 Task: Research Airbnb options in Biankouma, Ivory Coast from 5th December, 2023 to 13th December, 2023 for 6 adults.3 bedrooms having 3 beds and 3 bathrooms. Property type can be house. Look for 4 properties as per requirement.
Action: Mouse moved to (552, 76)
Screenshot: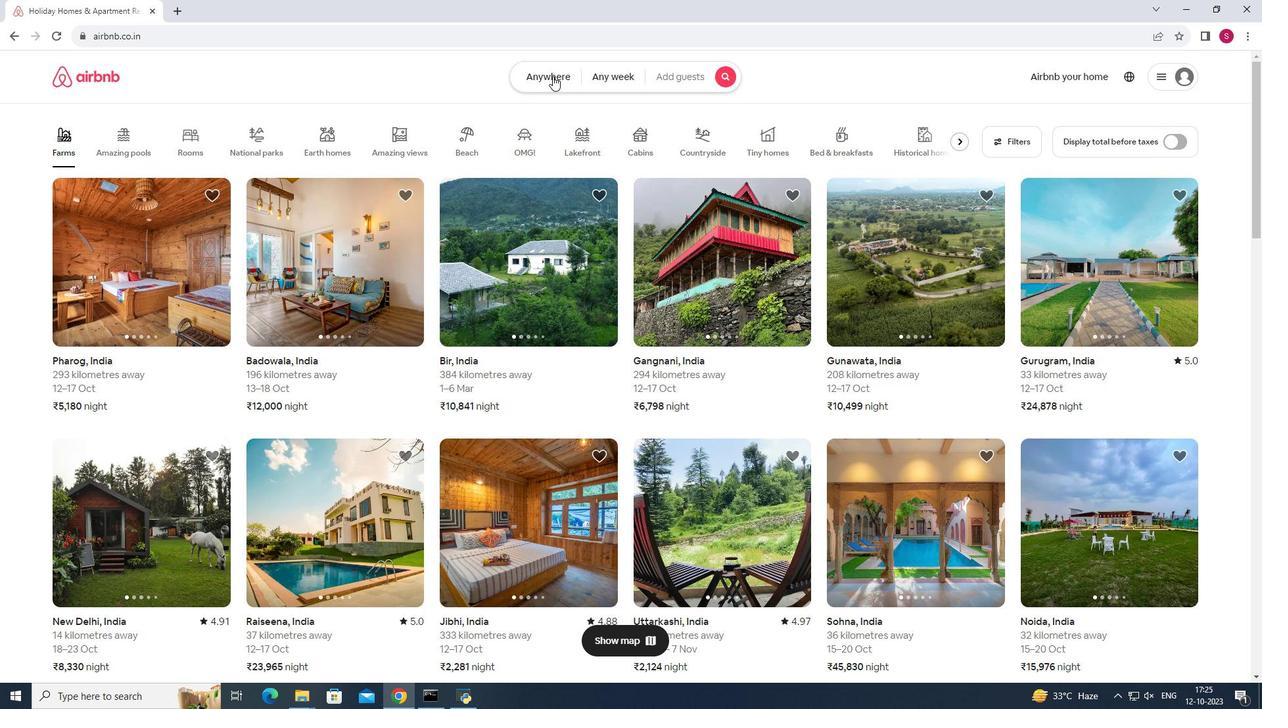 
Action: Mouse pressed left at (552, 76)
Screenshot: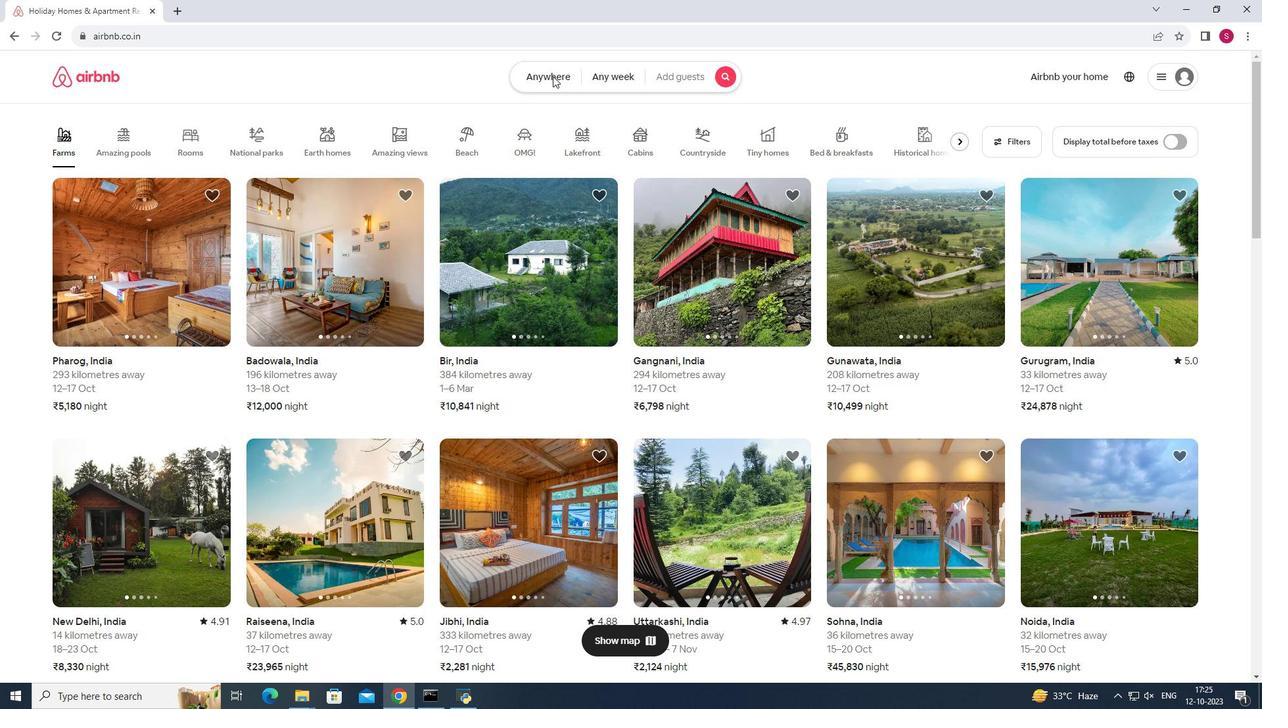 
Action: Mouse moved to (458, 126)
Screenshot: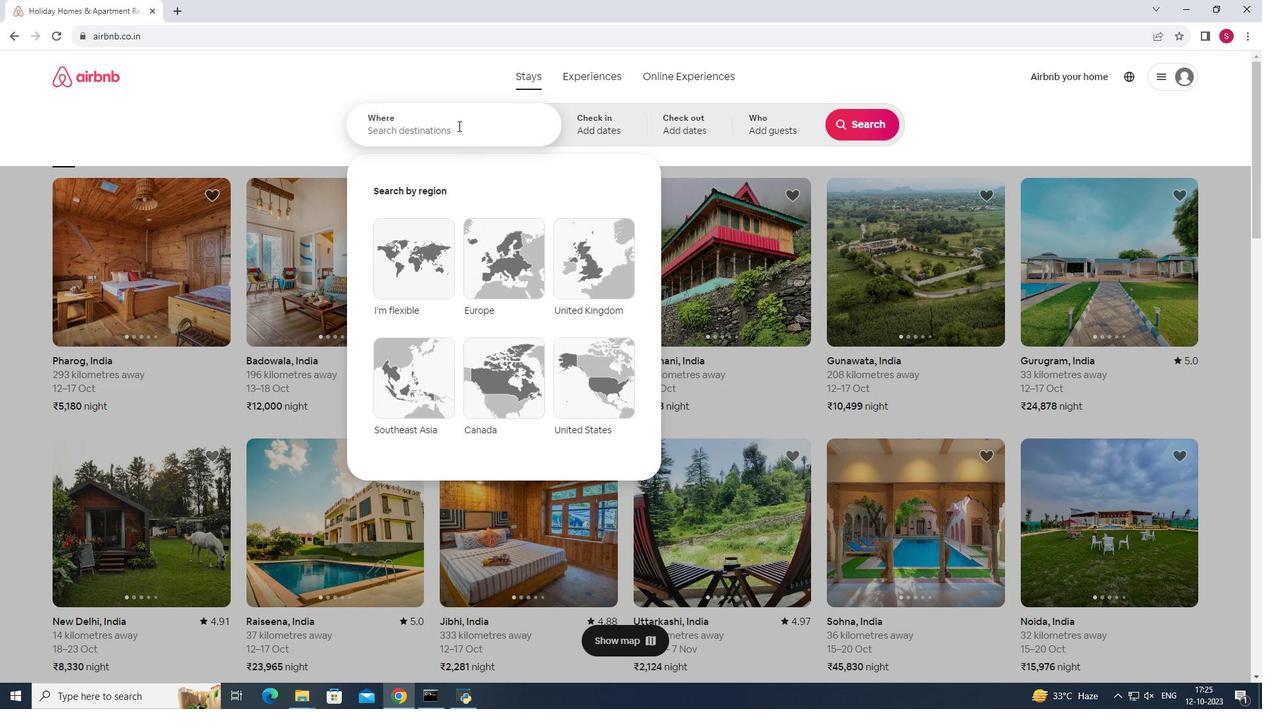 
Action: Mouse pressed left at (458, 126)
Screenshot: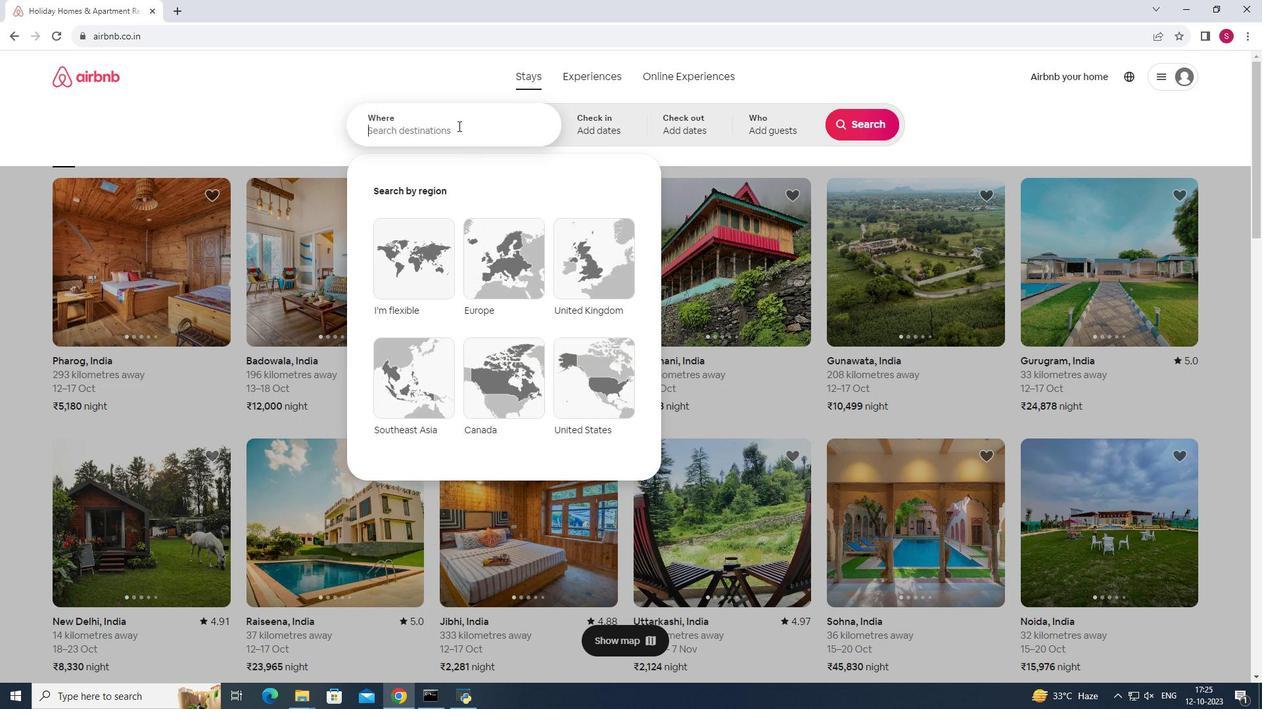 
Action: Key pressed <Key.shift><Key.shift><Key.shift><Key.shift><Key.shift><Key.shift>Biankouma,<Key.space><Key.shift>Ivory<Key.space><Key.shift>Coast
Screenshot: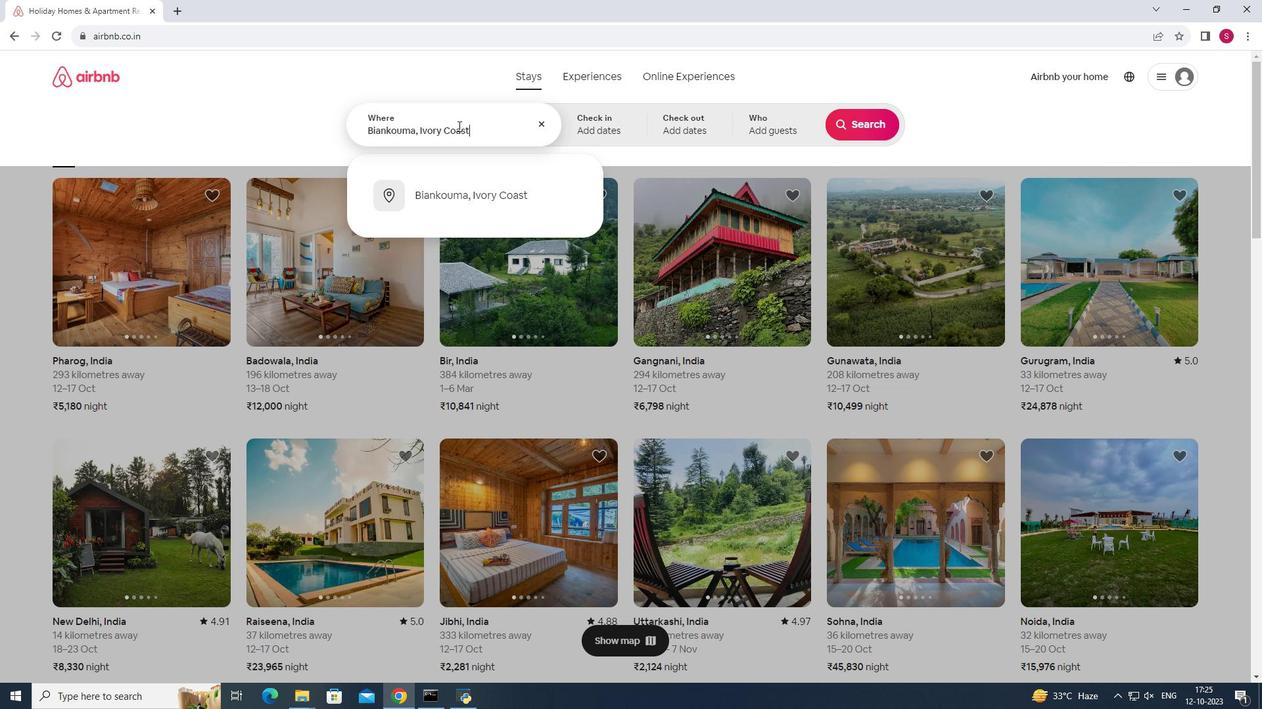 
Action: Mouse moved to (481, 195)
Screenshot: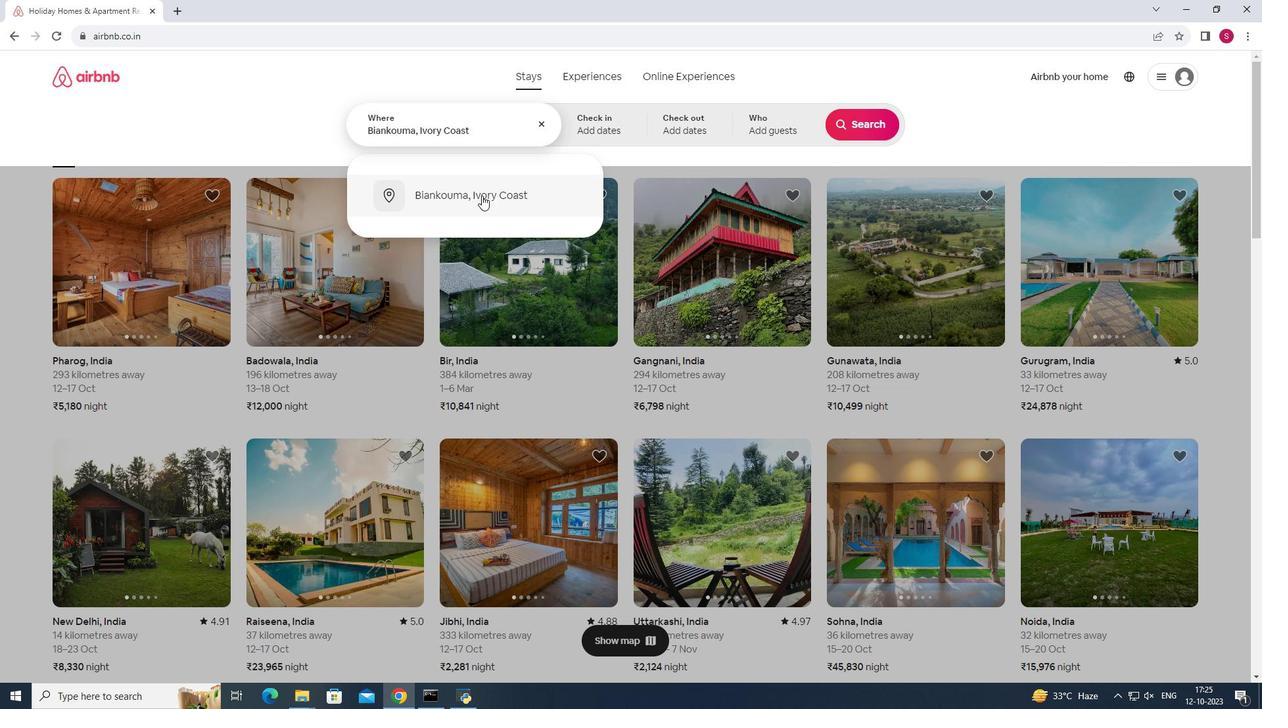 
Action: Mouse pressed left at (481, 195)
Screenshot: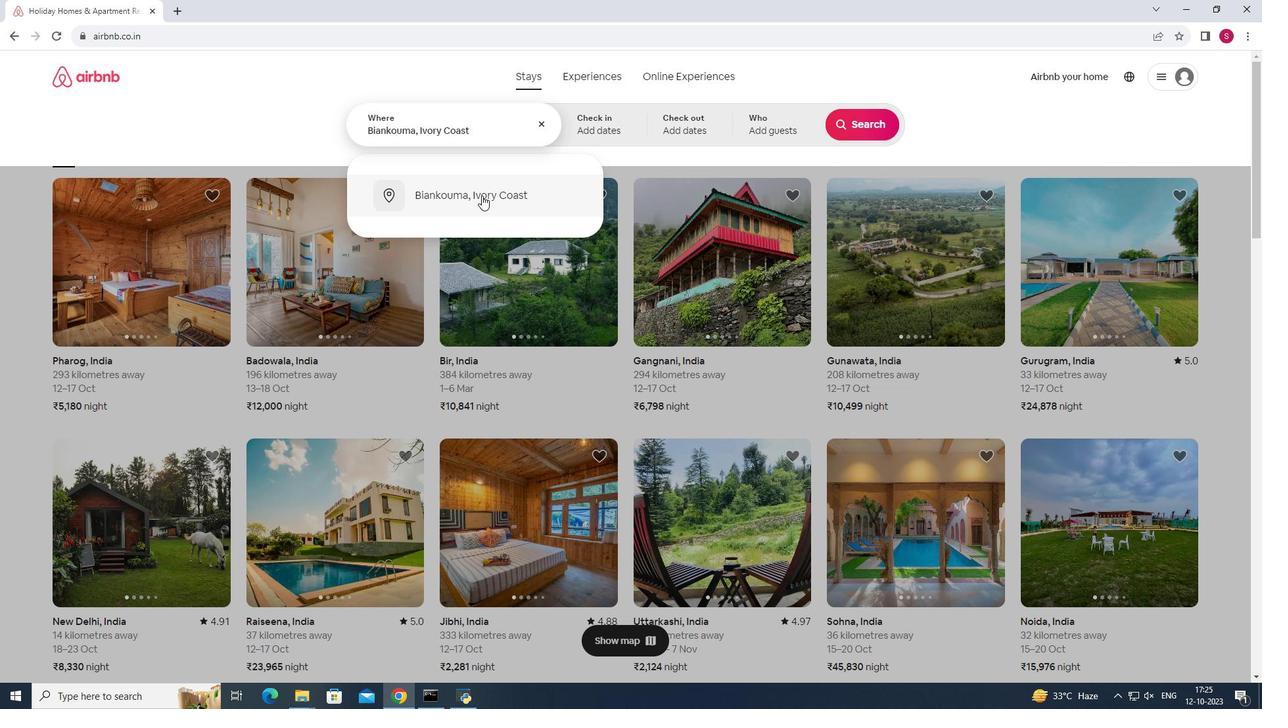 
Action: Mouse moved to (858, 238)
Screenshot: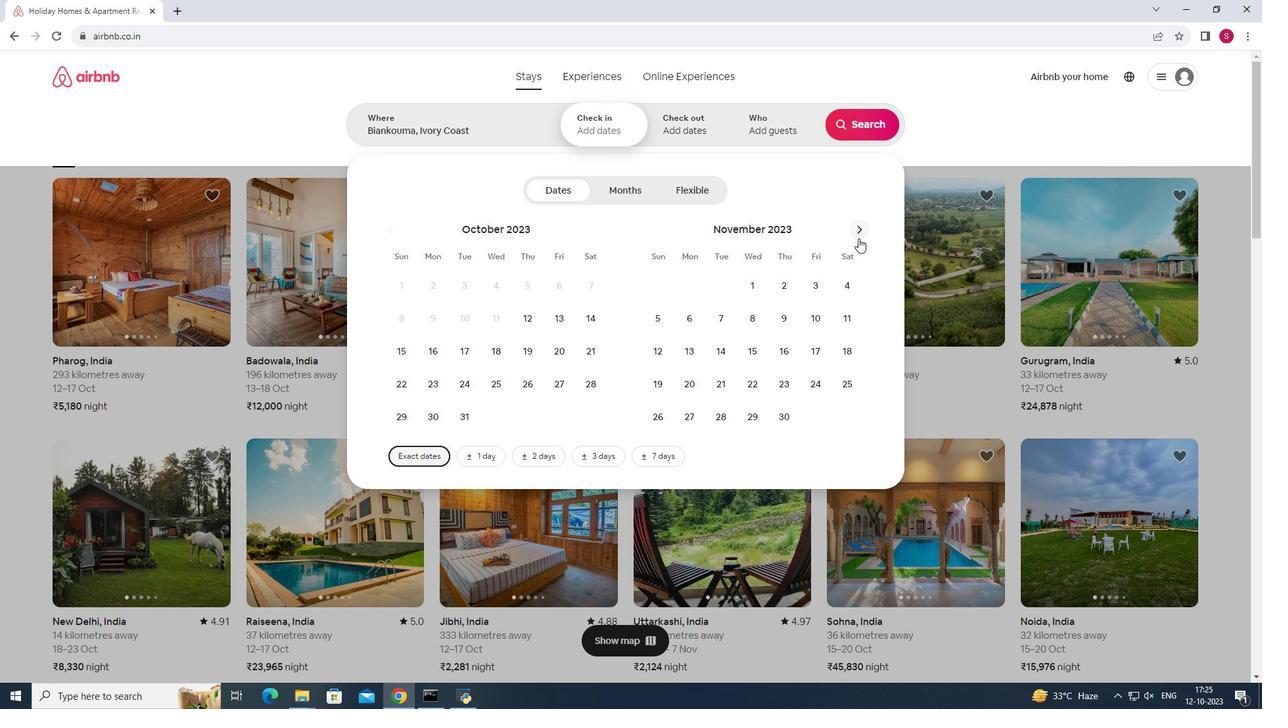 
Action: Mouse pressed left at (858, 238)
Screenshot: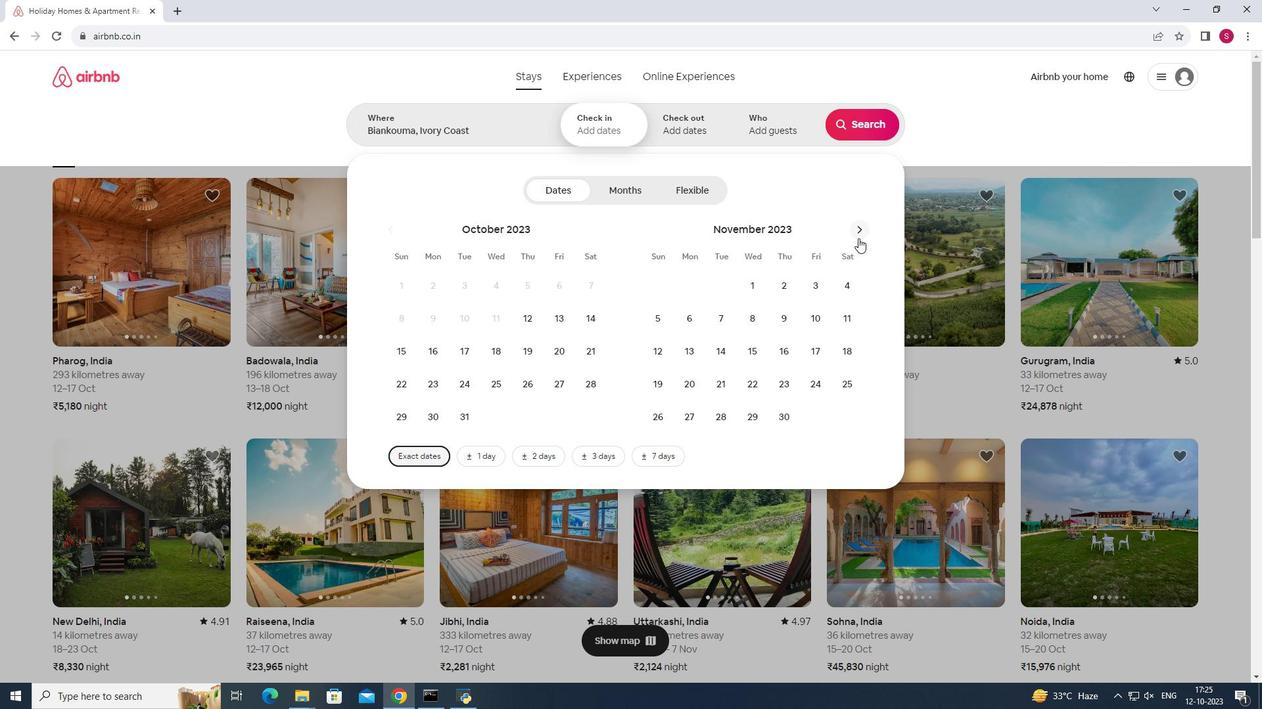 
Action: Mouse moved to (715, 322)
Screenshot: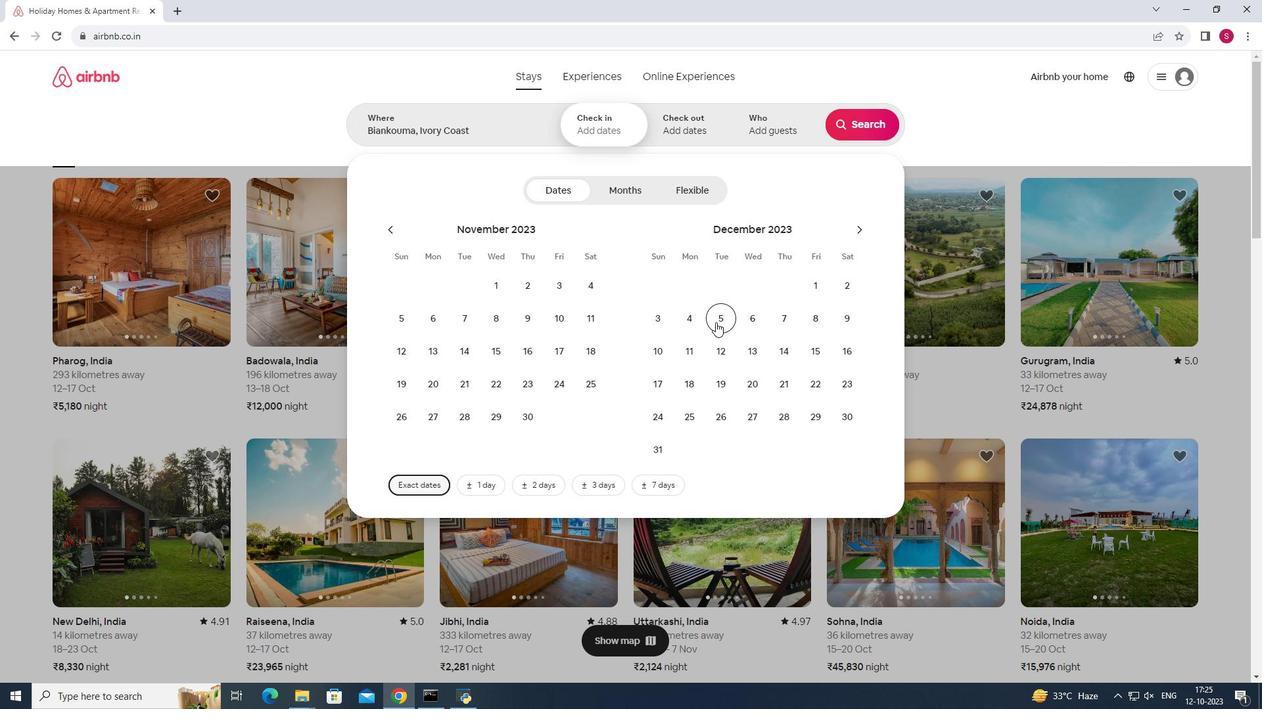 
Action: Mouse pressed left at (715, 322)
Screenshot: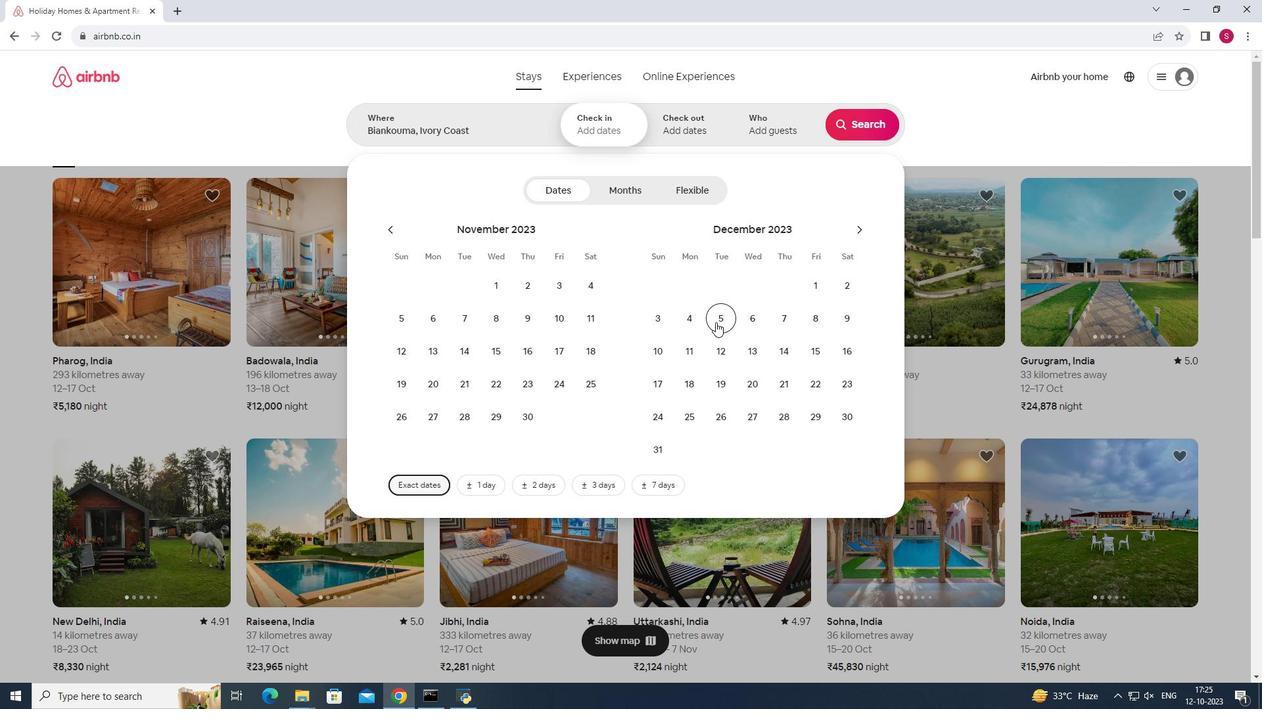 
Action: Mouse pressed left at (715, 322)
Screenshot: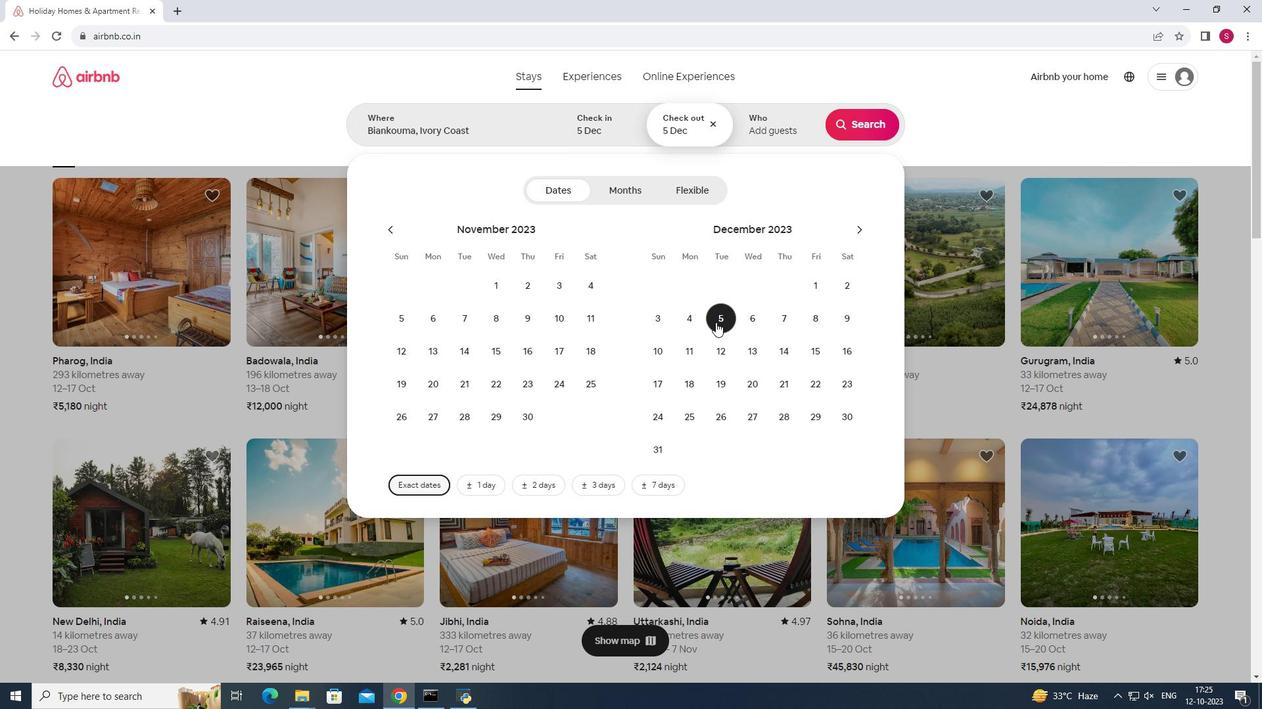 
Action: Mouse moved to (754, 358)
Screenshot: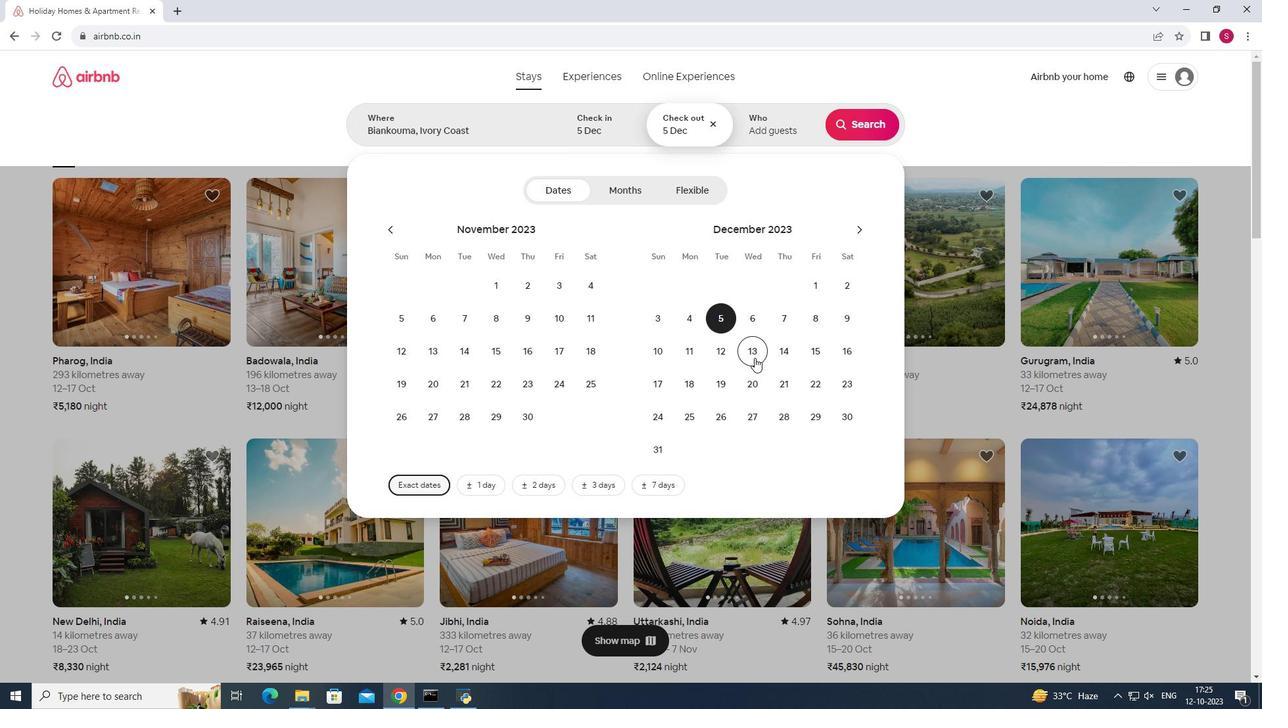 
Action: Mouse pressed left at (754, 358)
Screenshot: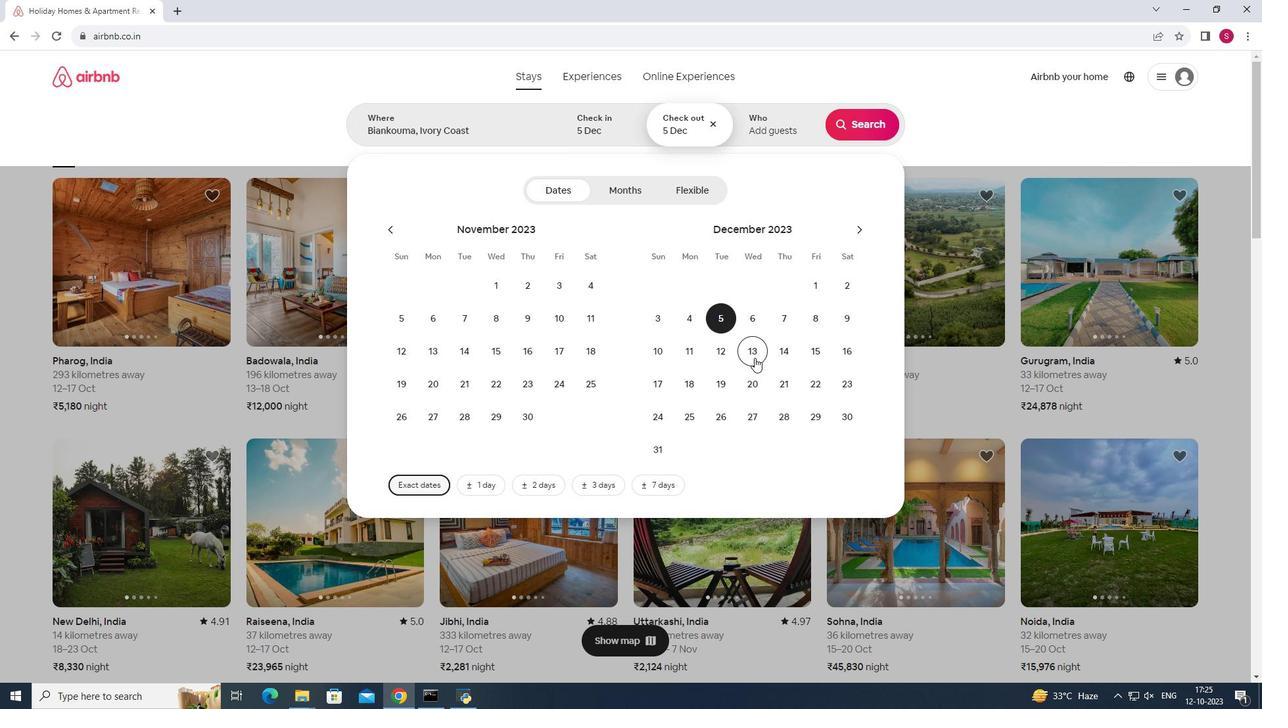 
Action: Mouse moved to (767, 130)
Screenshot: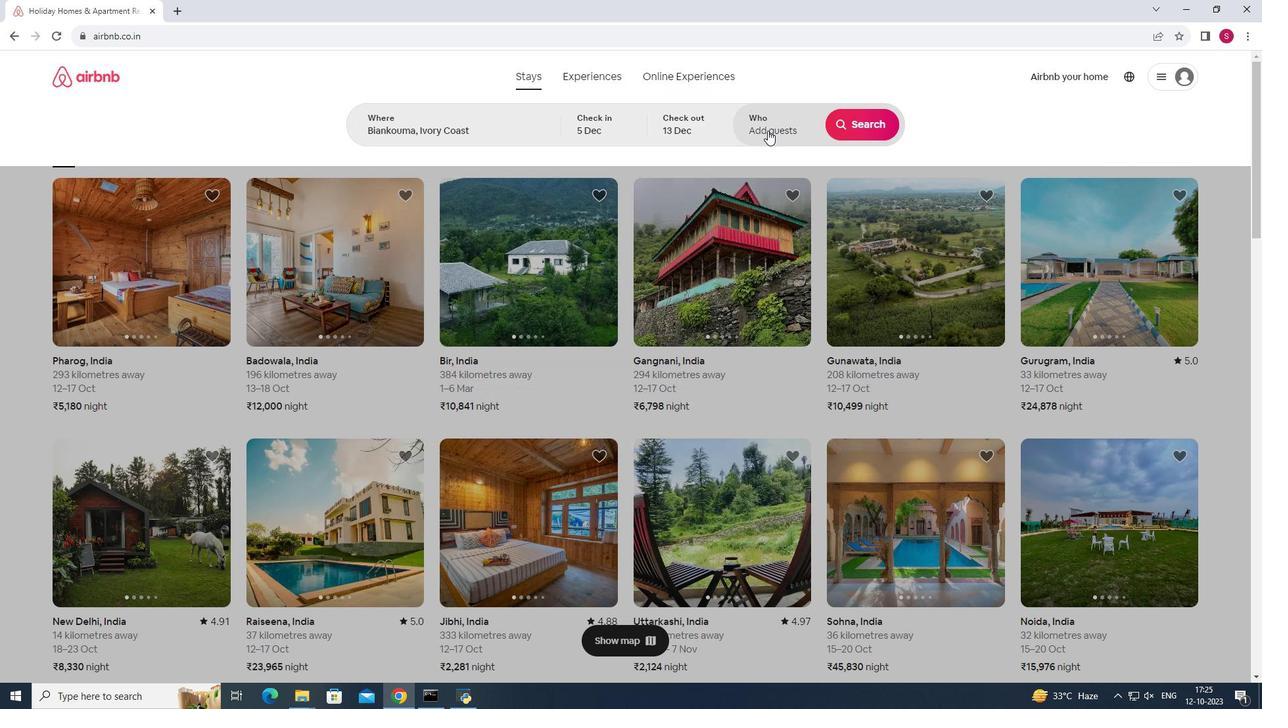 
Action: Mouse pressed left at (767, 130)
Screenshot: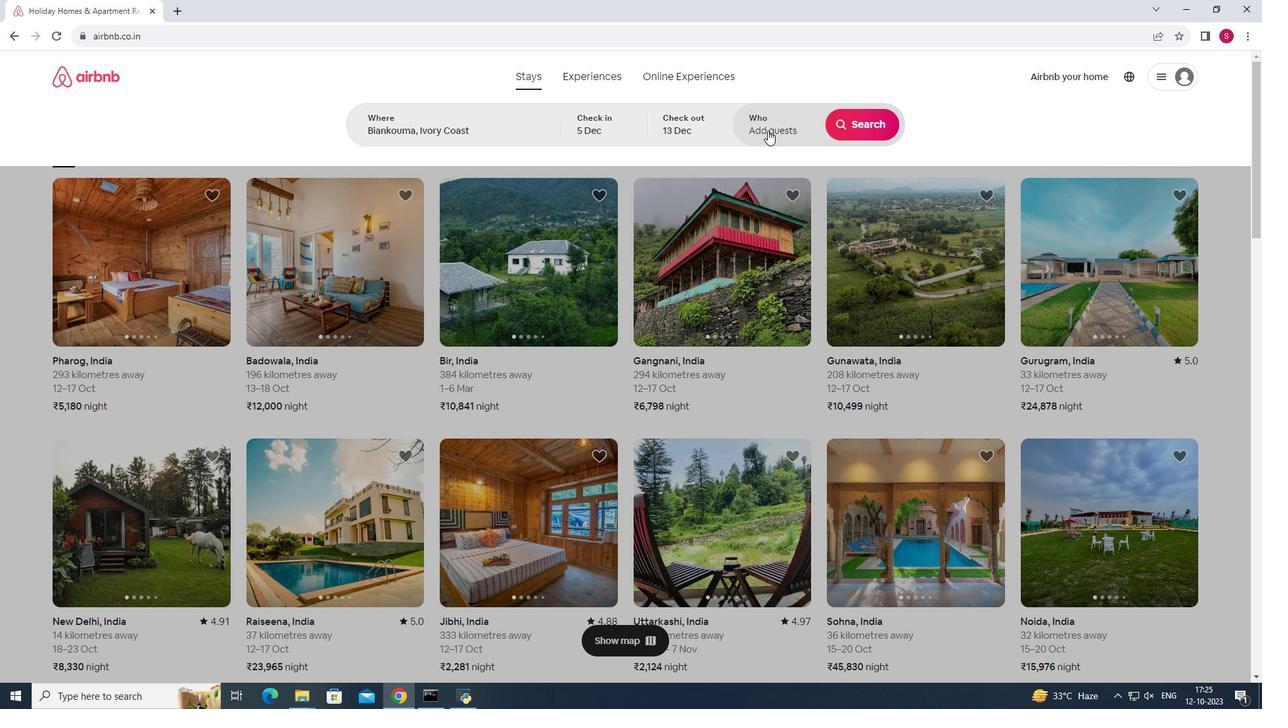
Action: Mouse moved to (868, 197)
Screenshot: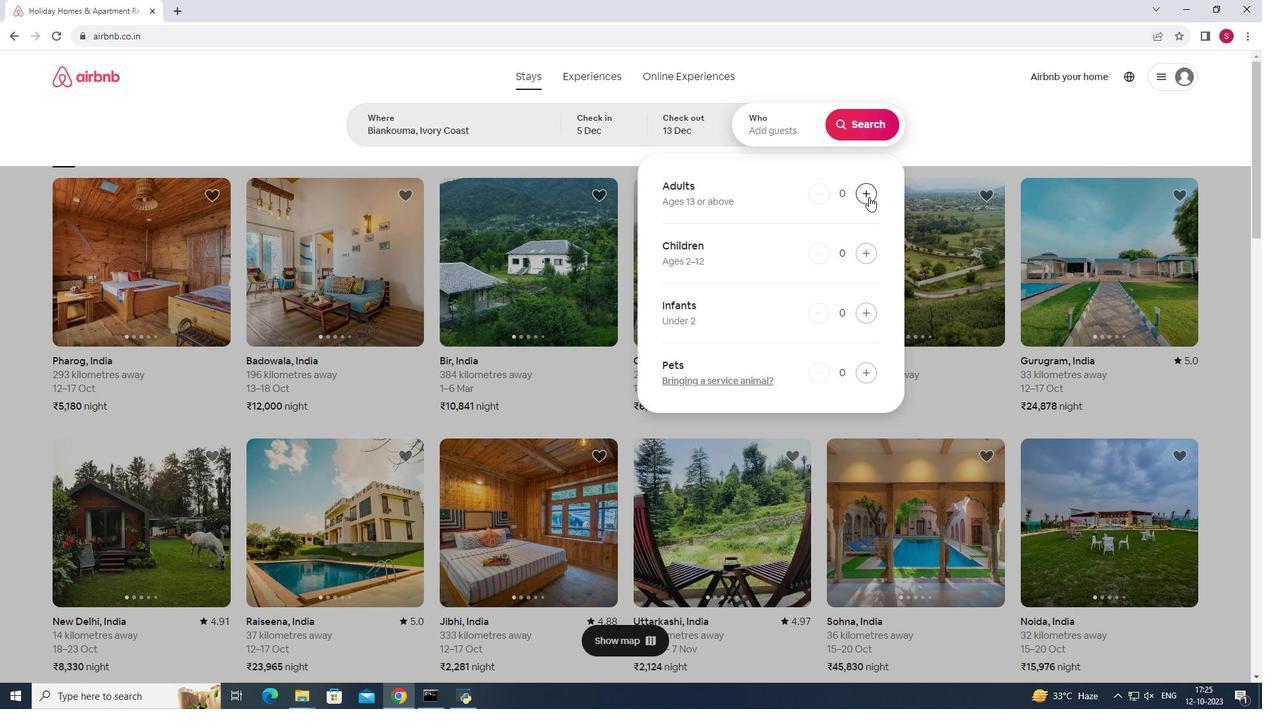 
Action: Mouse pressed left at (868, 197)
Screenshot: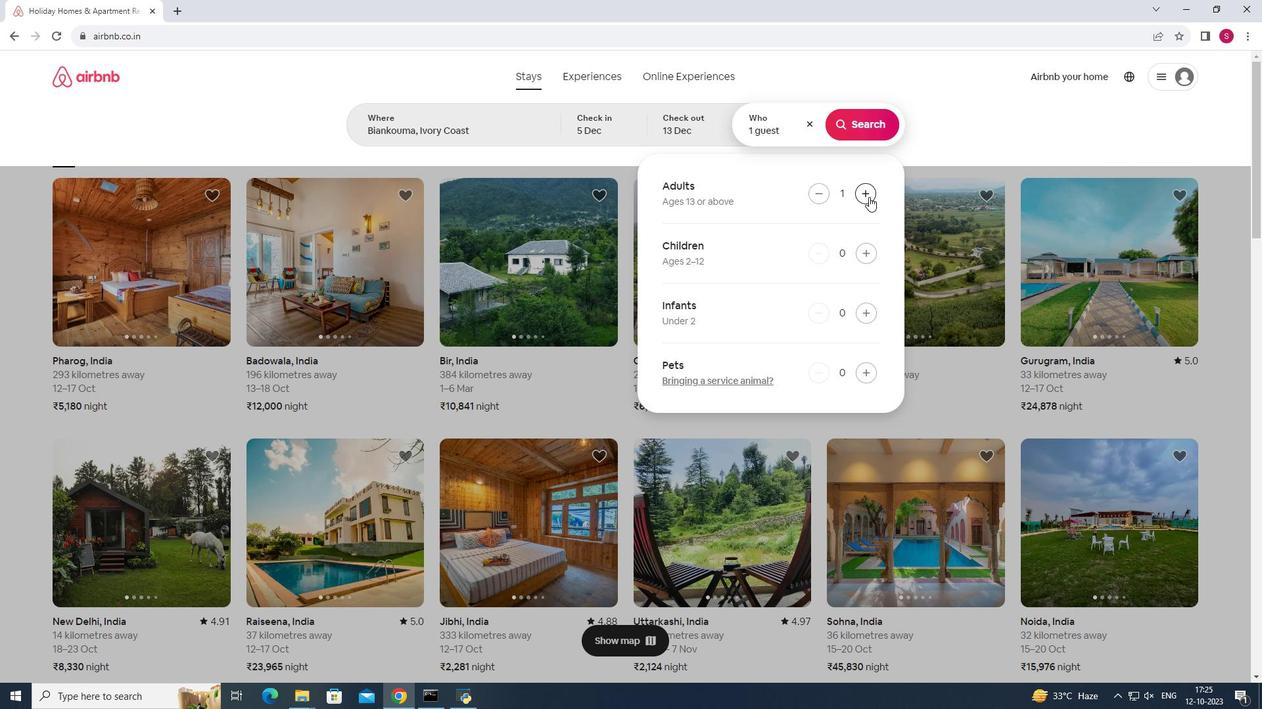 
Action: Mouse pressed left at (868, 197)
Screenshot: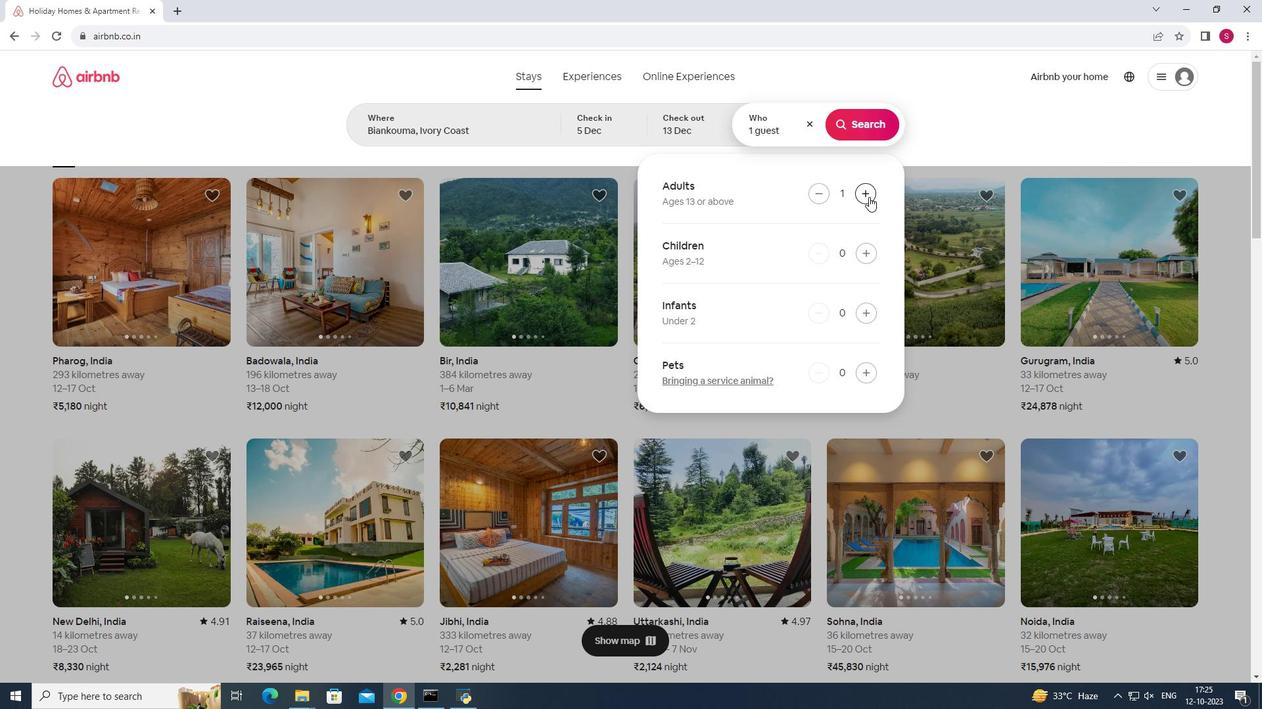 
Action: Mouse pressed left at (868, 197)
Screenshot: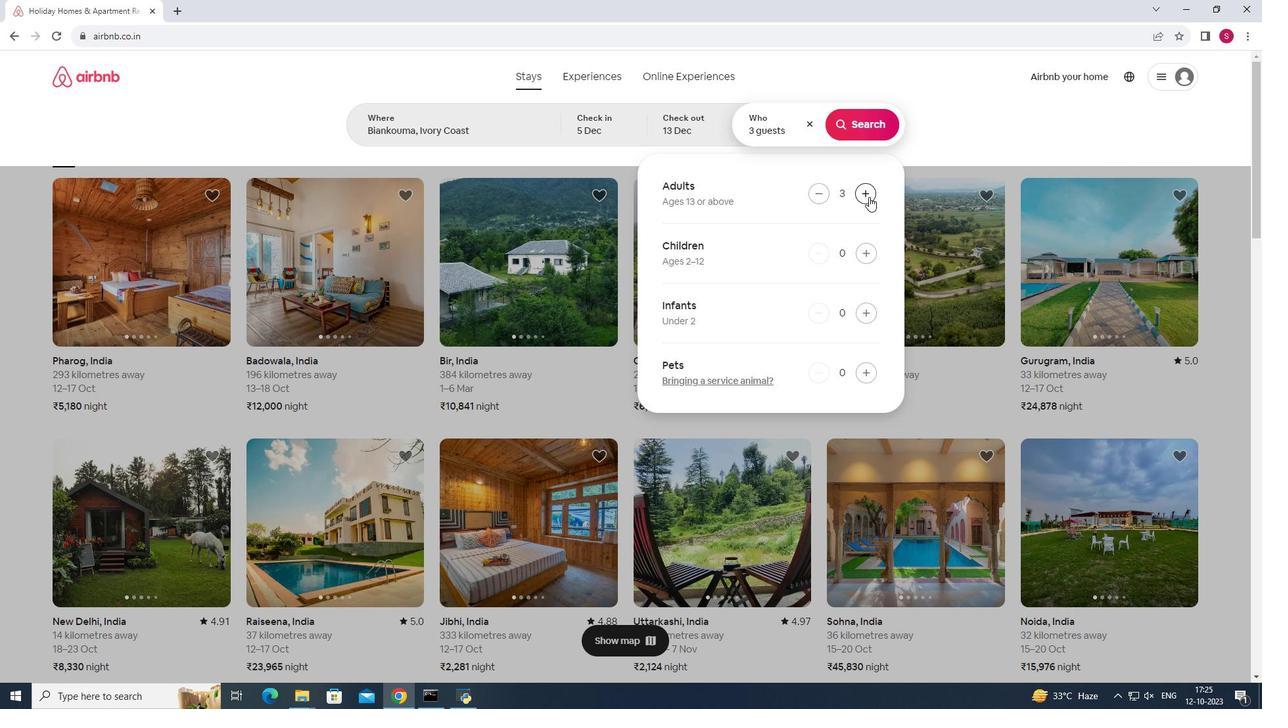 
Action: Mouse moved to (868, 197)
Screenshot: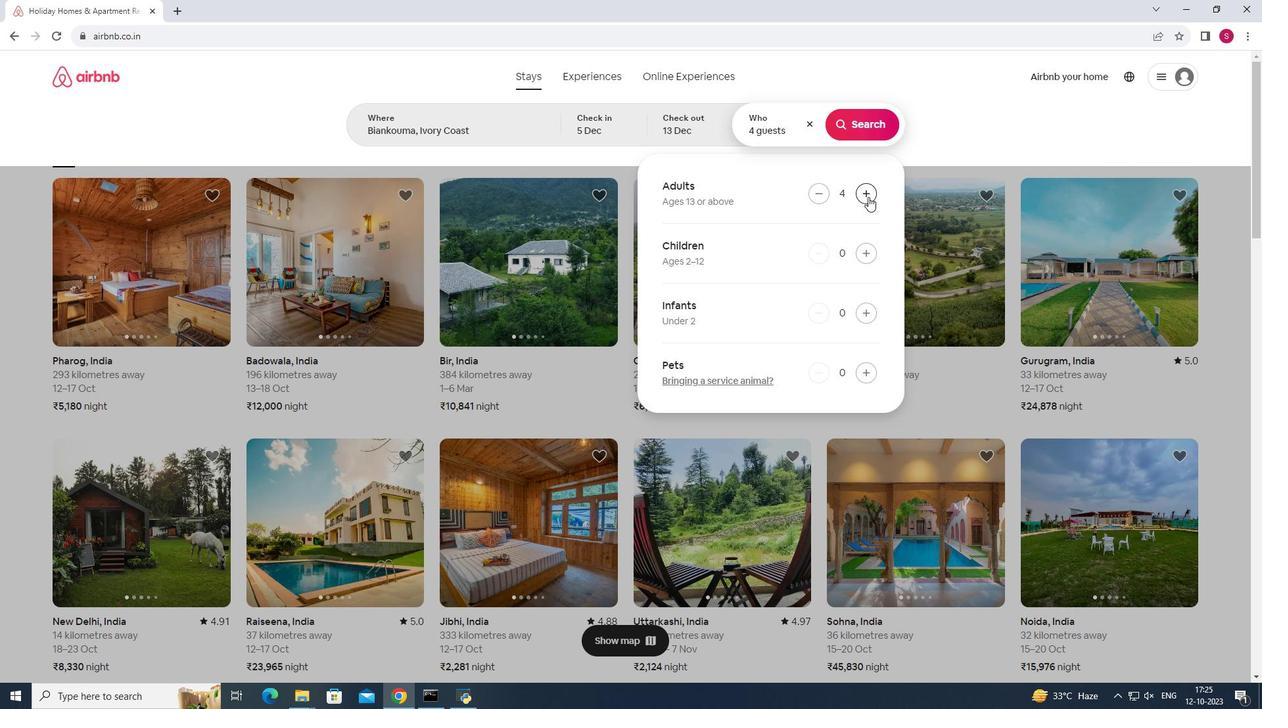
Action: Mouse pressed left at (868, 197)
Screenshot: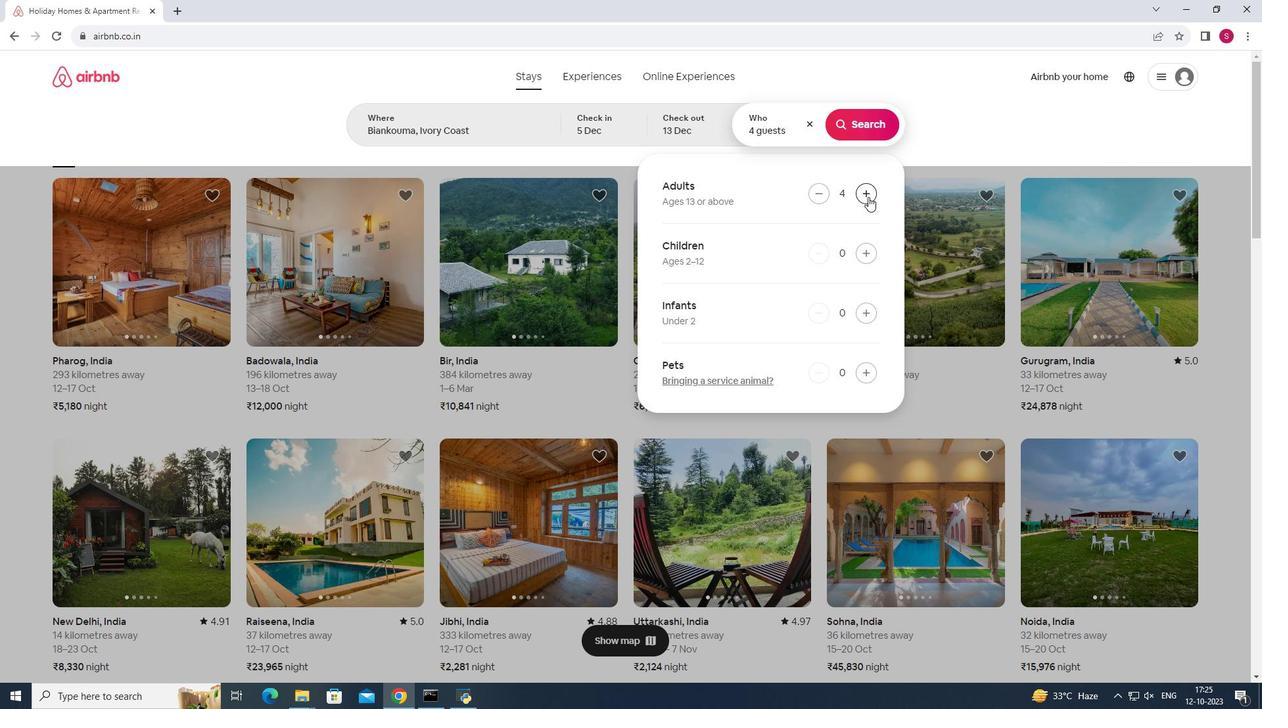 
Action: Mouse pressed left at (868, 197)
Screenshot: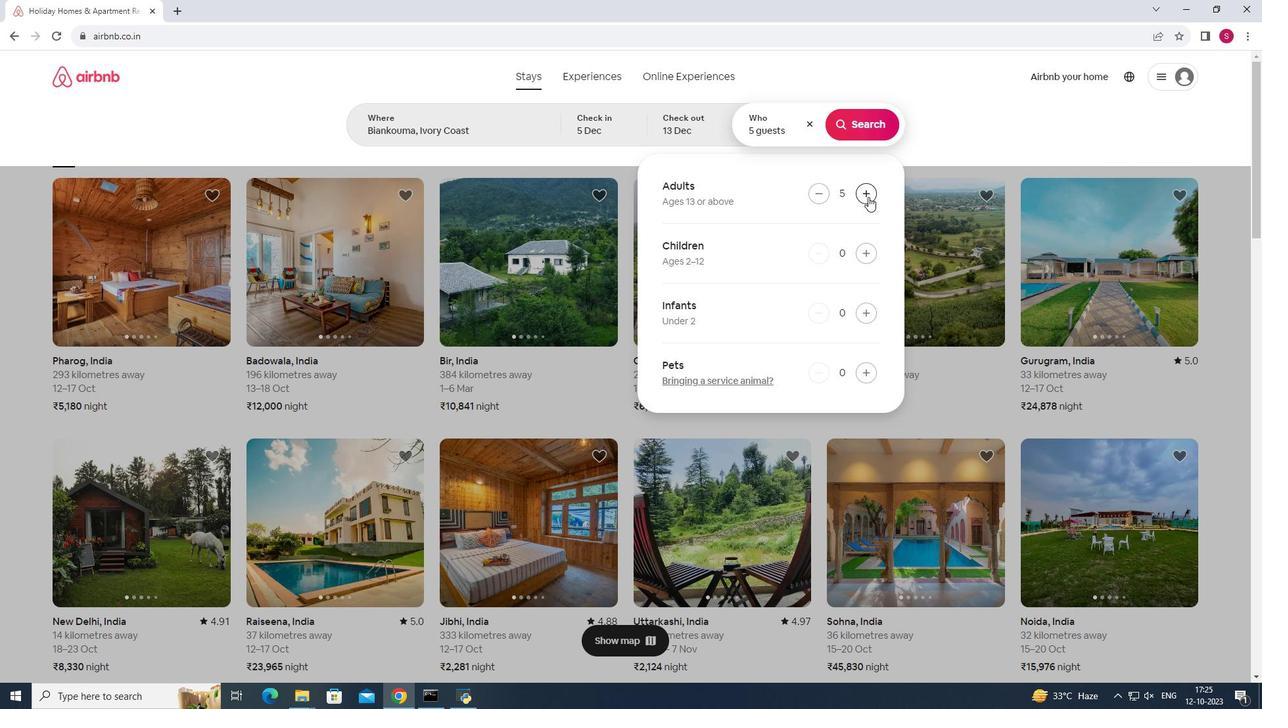 
Action: Mouse pressed left at (868, 197)
Screenshot: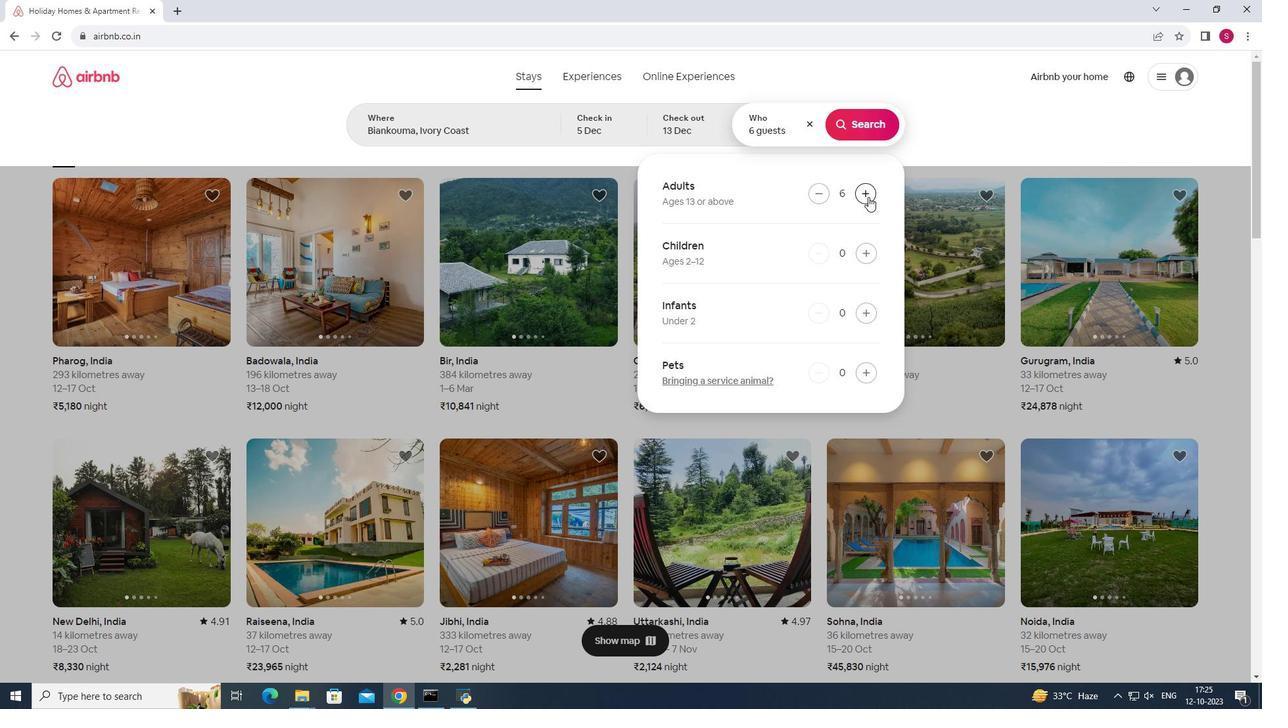 
Action: Mouse moved to (861, 132)
Screenshot: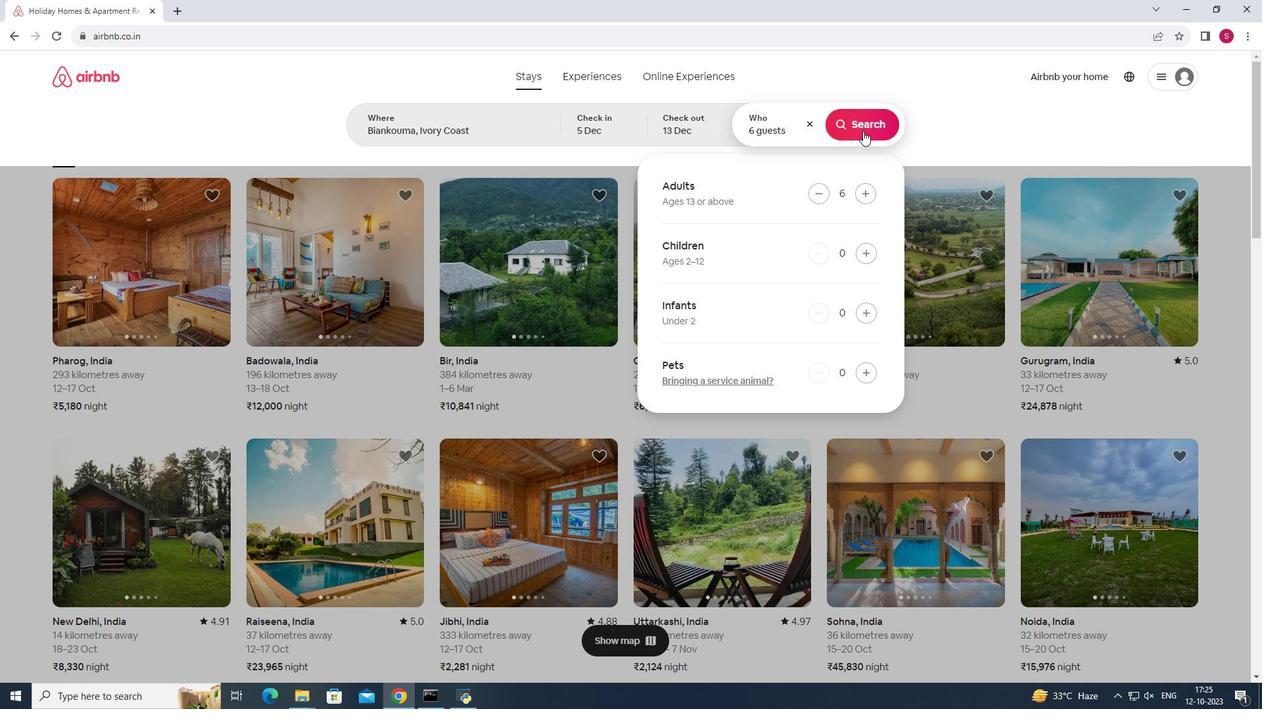 
Action: Mouse pressed left at (861, 132)
Screenshot: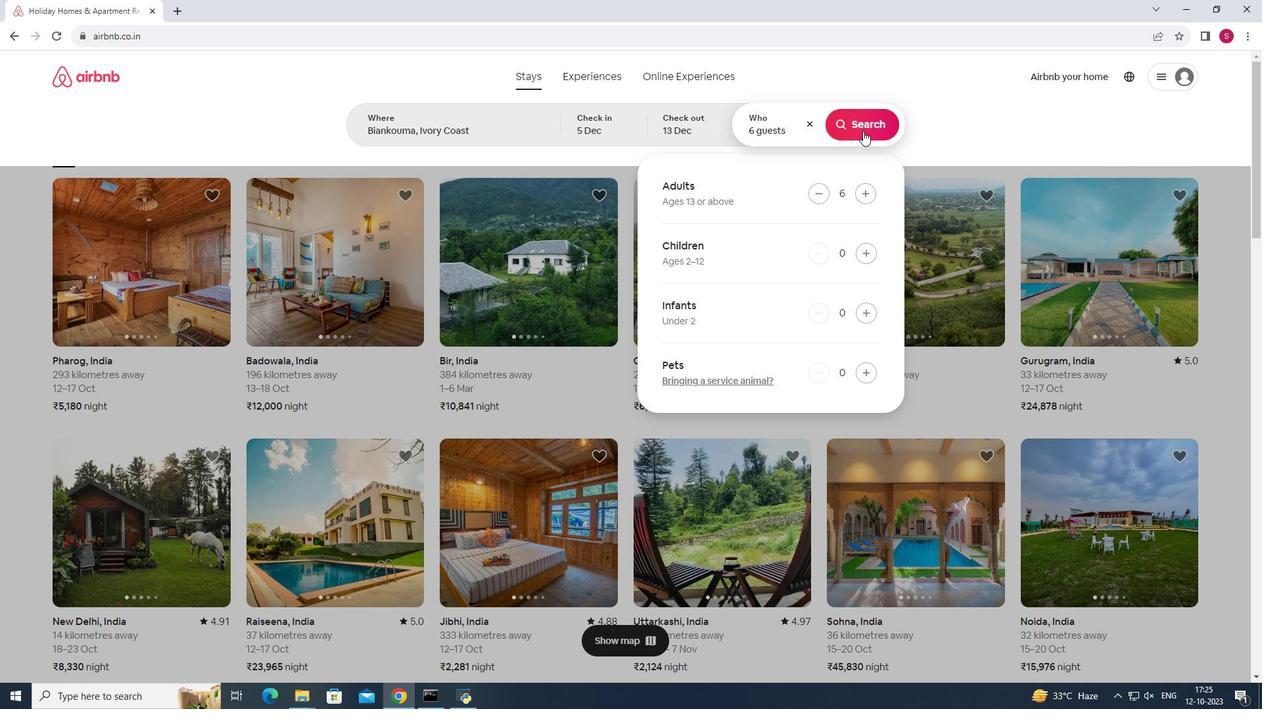 
Action: Mouse moved to (1066, 134)
Screenshot: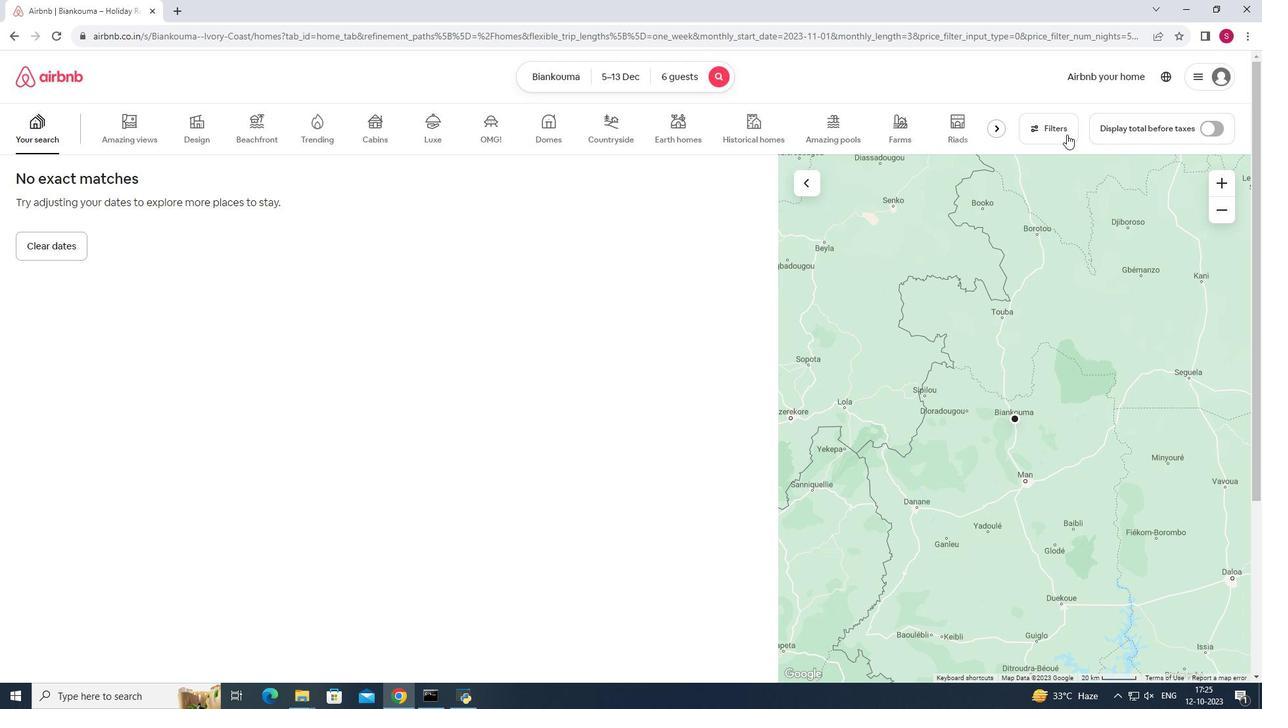 
Action: Mouse pressed left at (1066, 134)
Screenshot: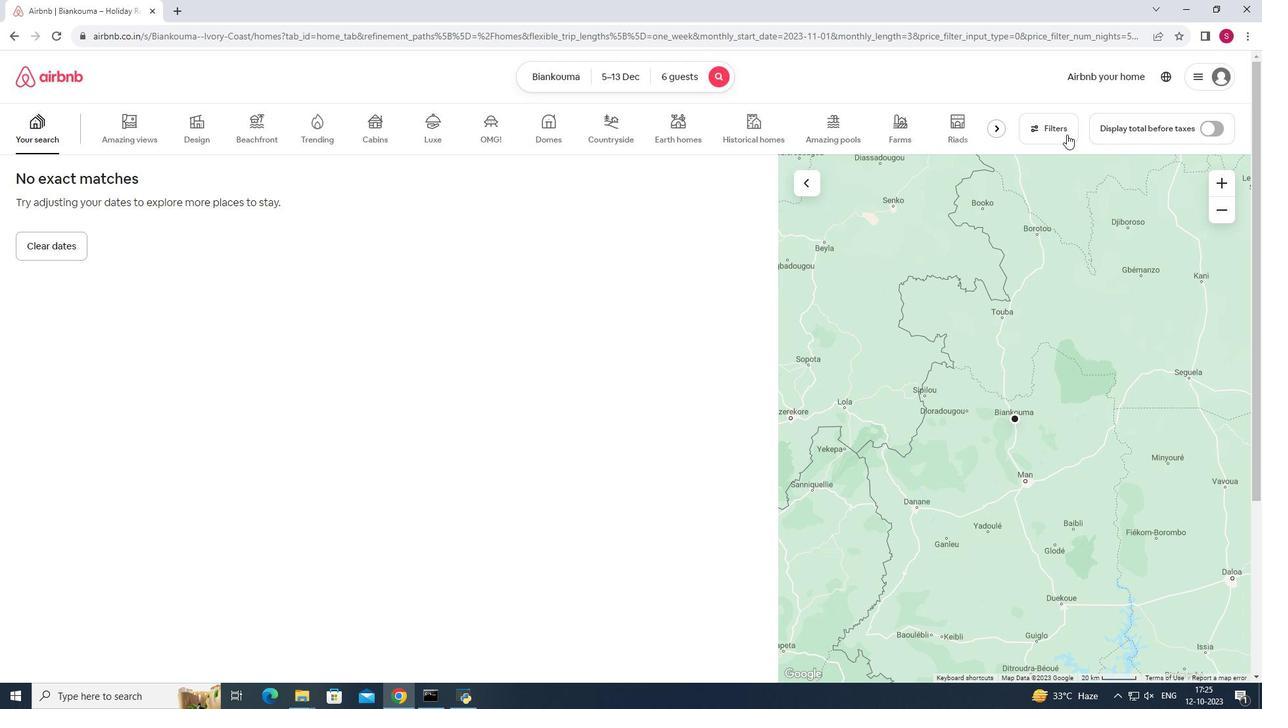 
Action: Mouse moved to (632, 393)
Screenshot: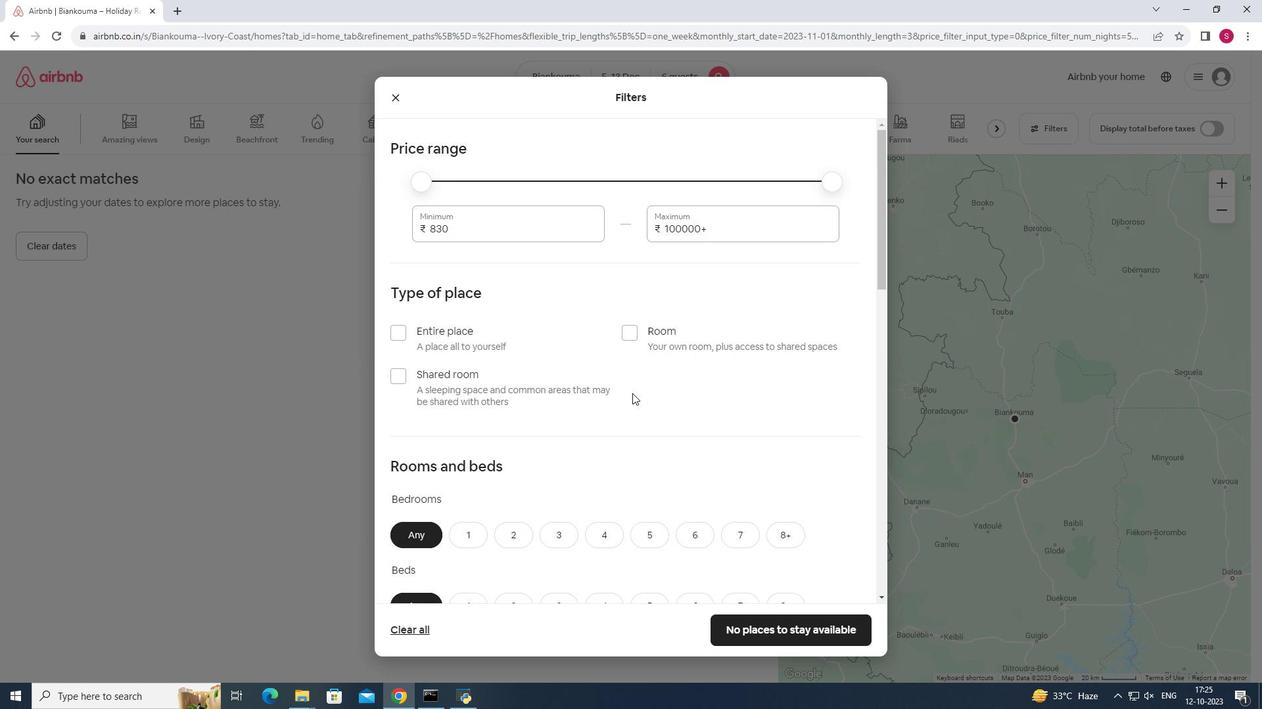 
Action: Mouse scrolled (632, 393) with delta (0, 0)
Screenshot: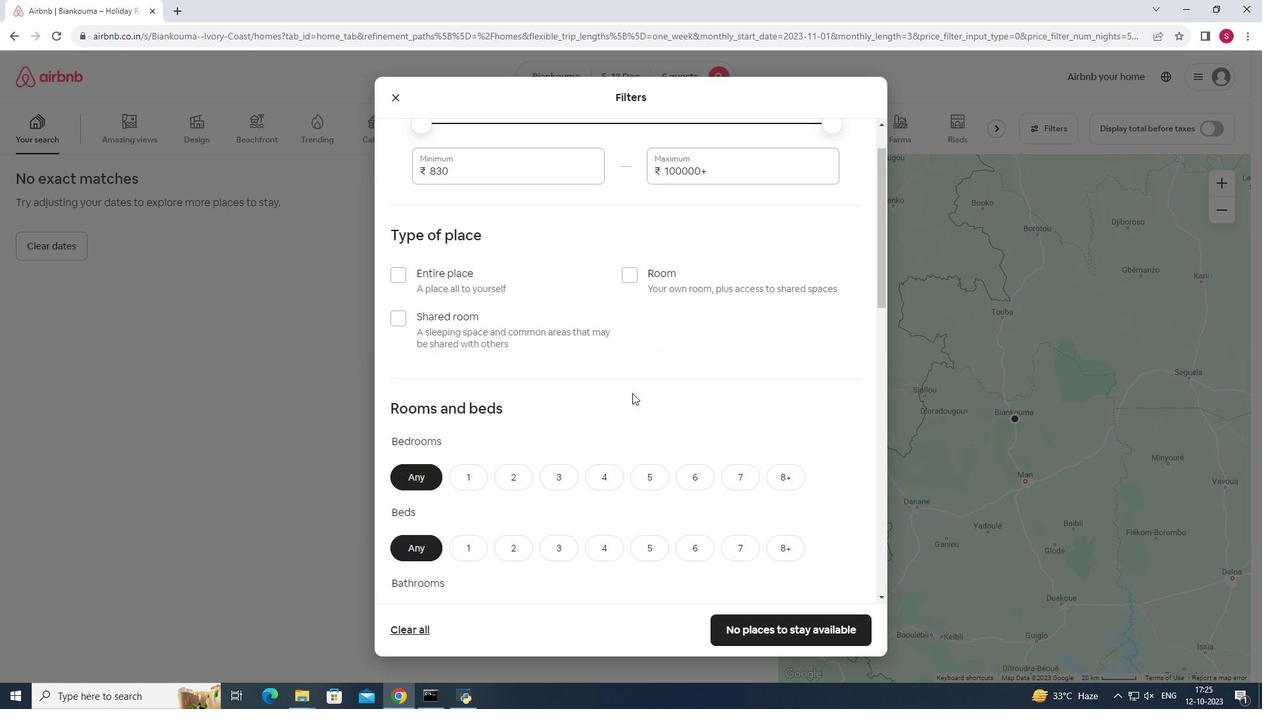 
Action: Mouse moved to (530, 400)
Screenshot: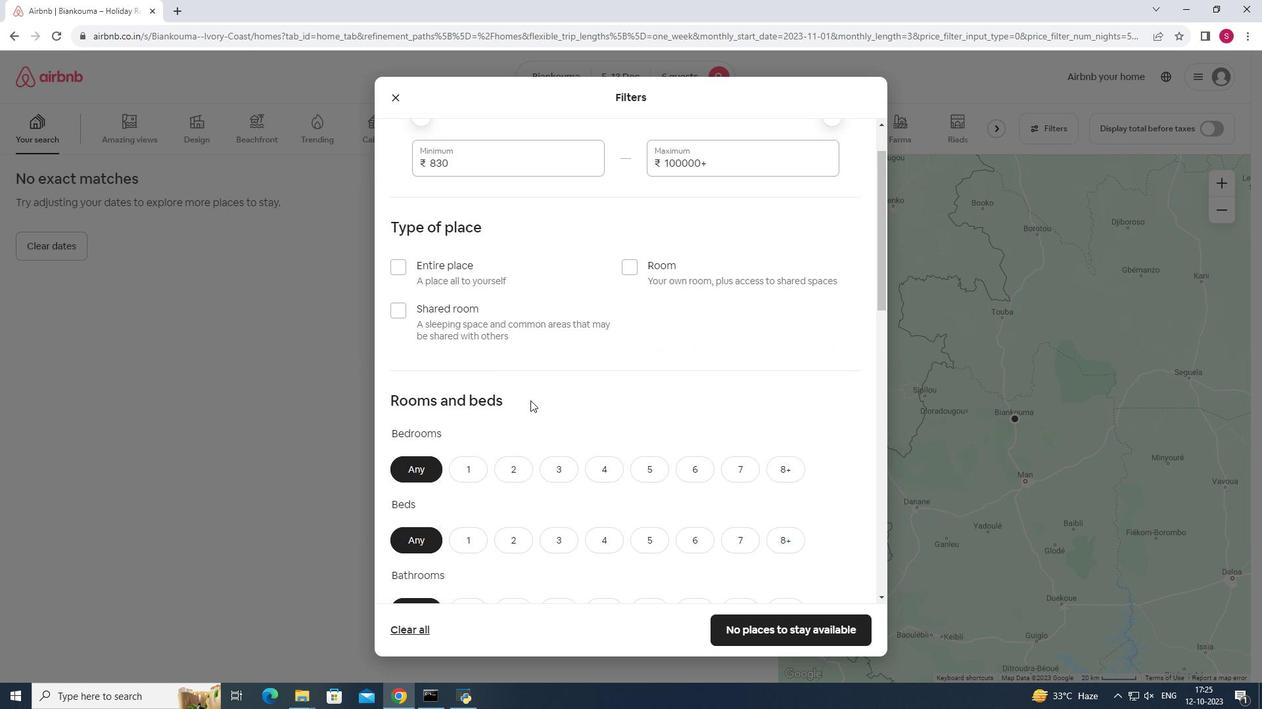 
Action: Mouse scrolled (530, 400) with delta (0, 0)
Screenshot: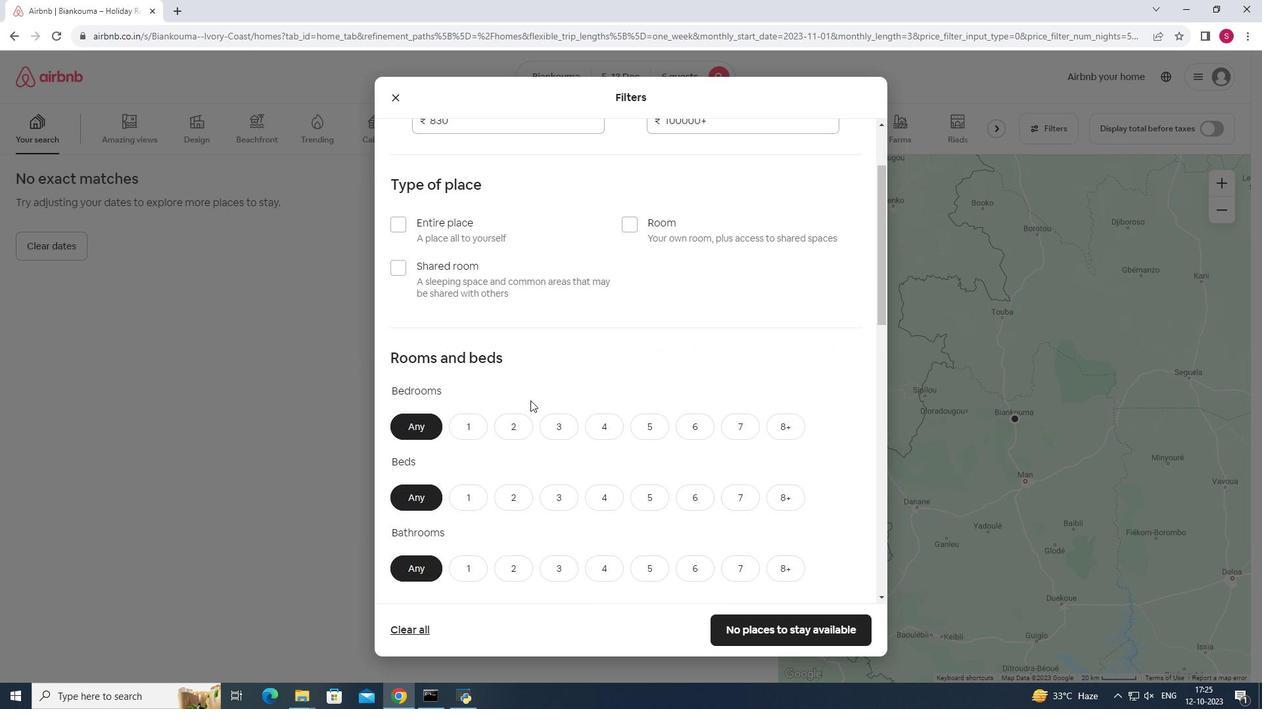 
Action: Mouse moved to (565, 412)
Screenshot: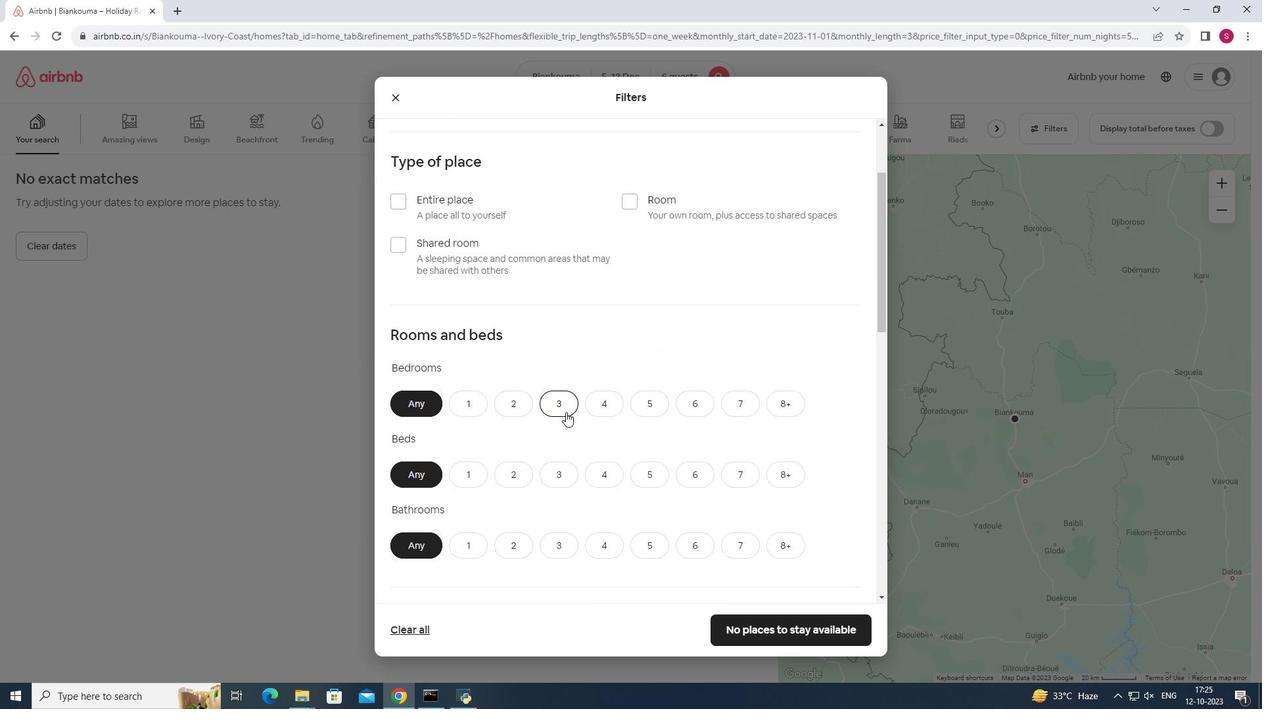 
Action: Mouse pressed left at (565, 412)
Screenshot: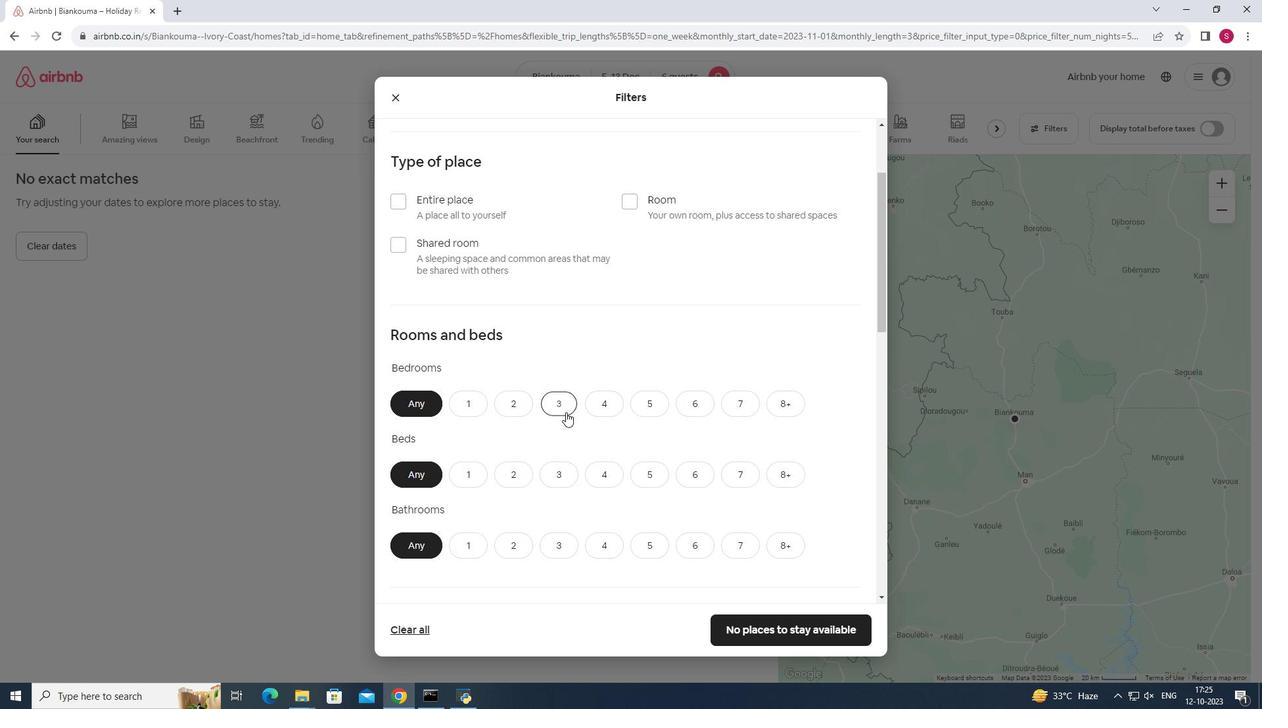 
Action: Mouse moved to (563, 475)
Screenshot: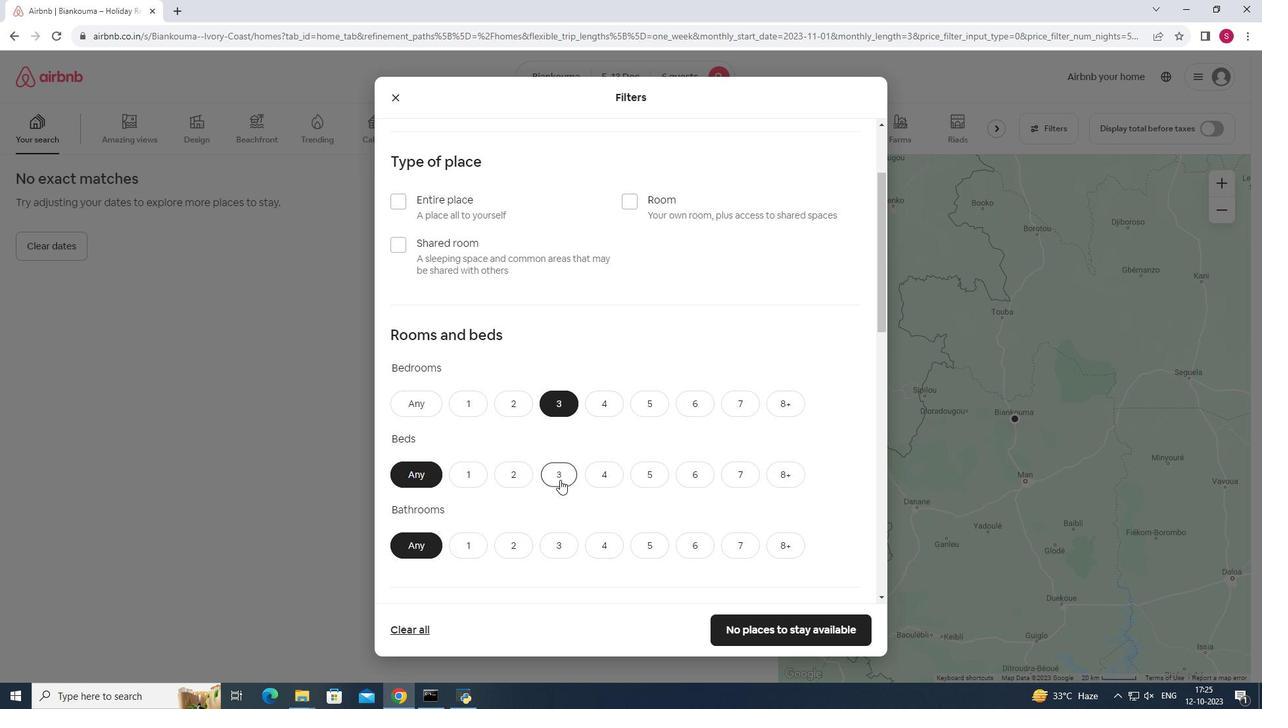 
Action: Mouse pressed left at (563, 475)
Screenshot: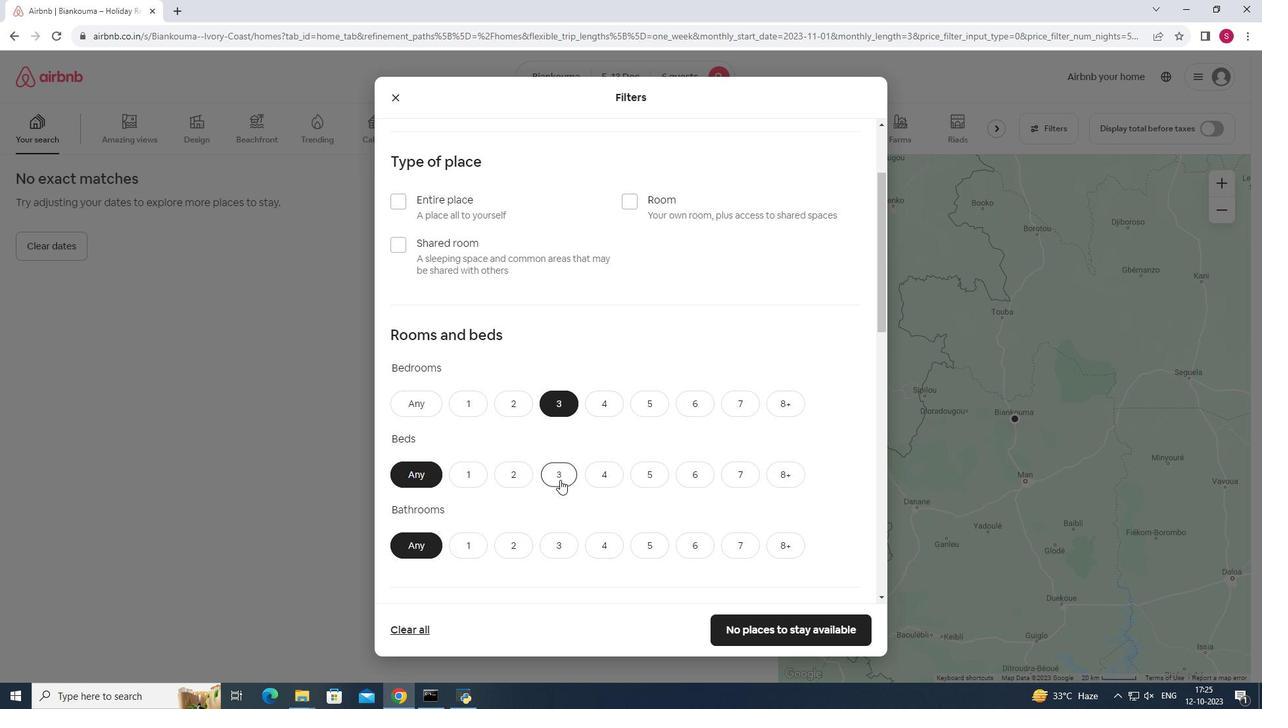 
Action: Mouse moved to (558, 554)
Screenshot: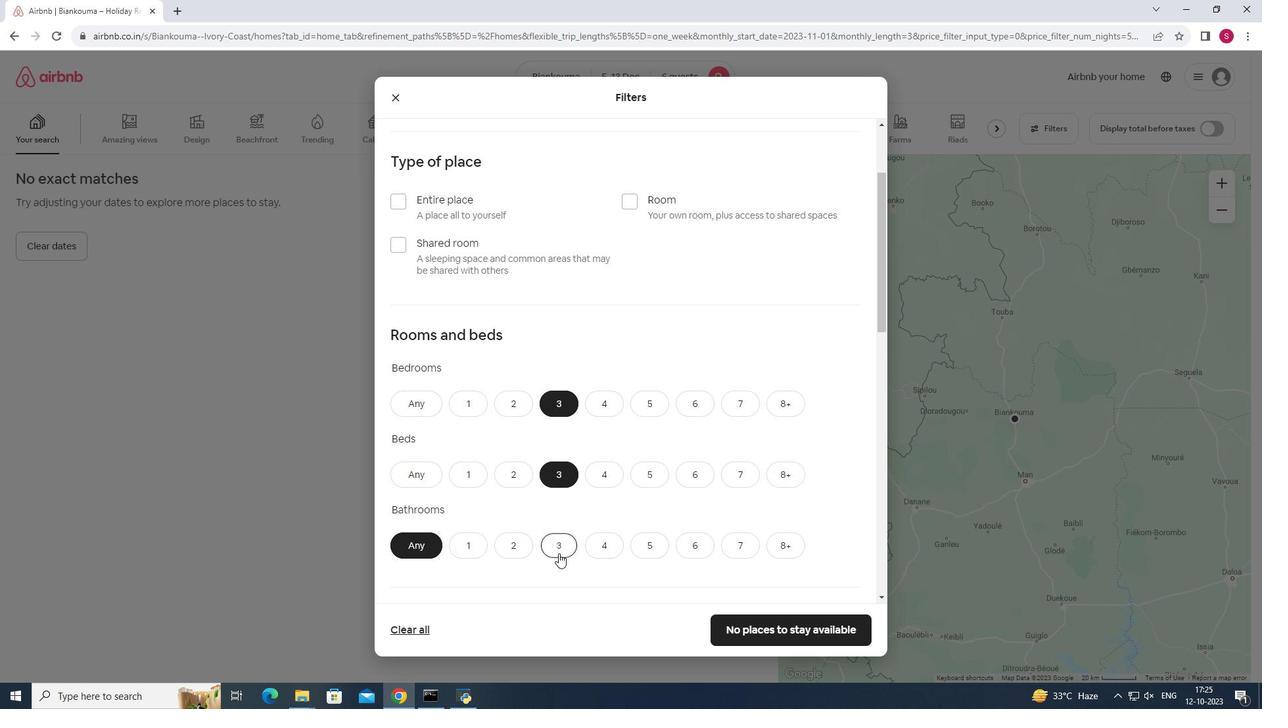 
Action: Mouse pressed left at (558, 554)
Screenshot: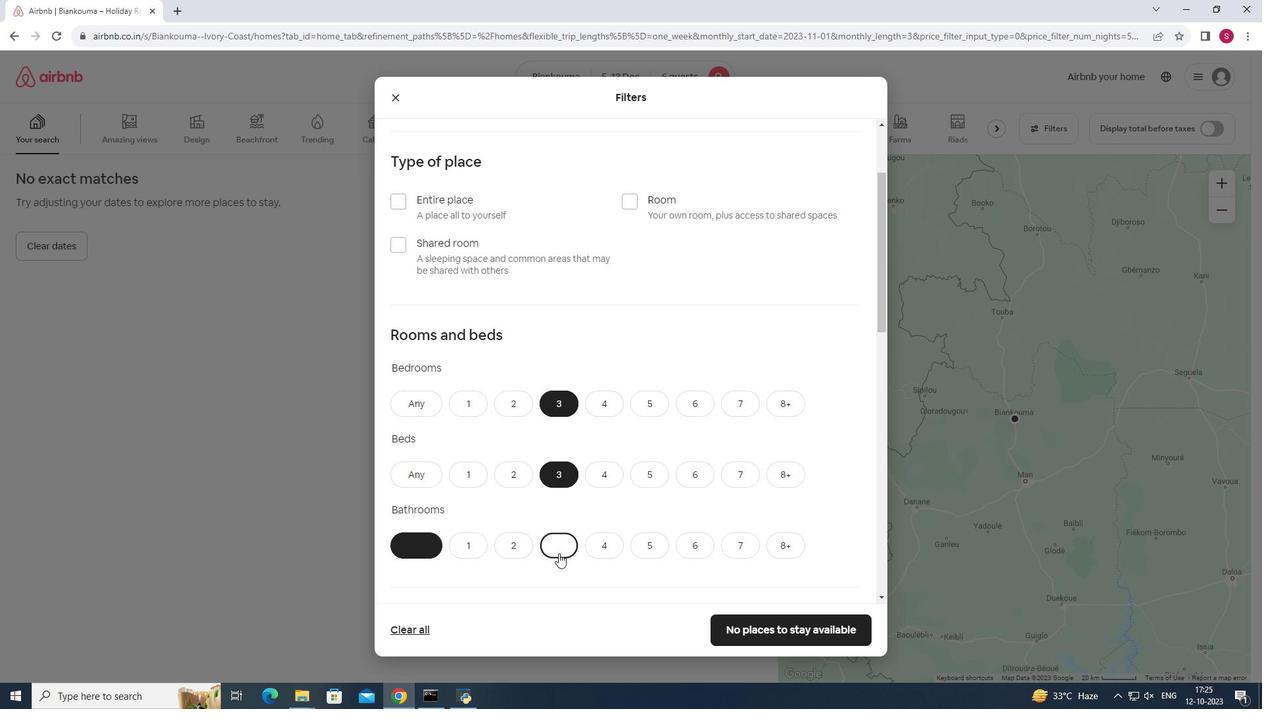 
Action: Mouse moved to (594, 447)
Screenshot: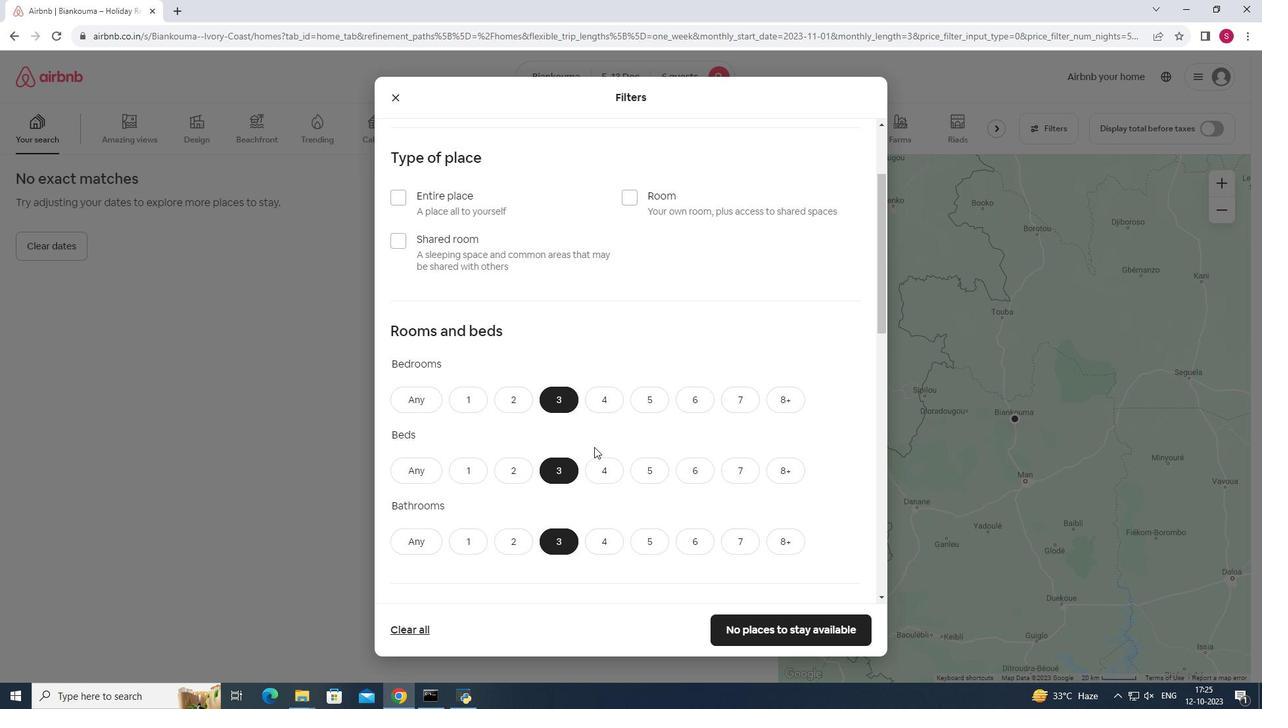 
Action: Mouse scrolled (594, 446) with delta (0, 0)
Screenshot: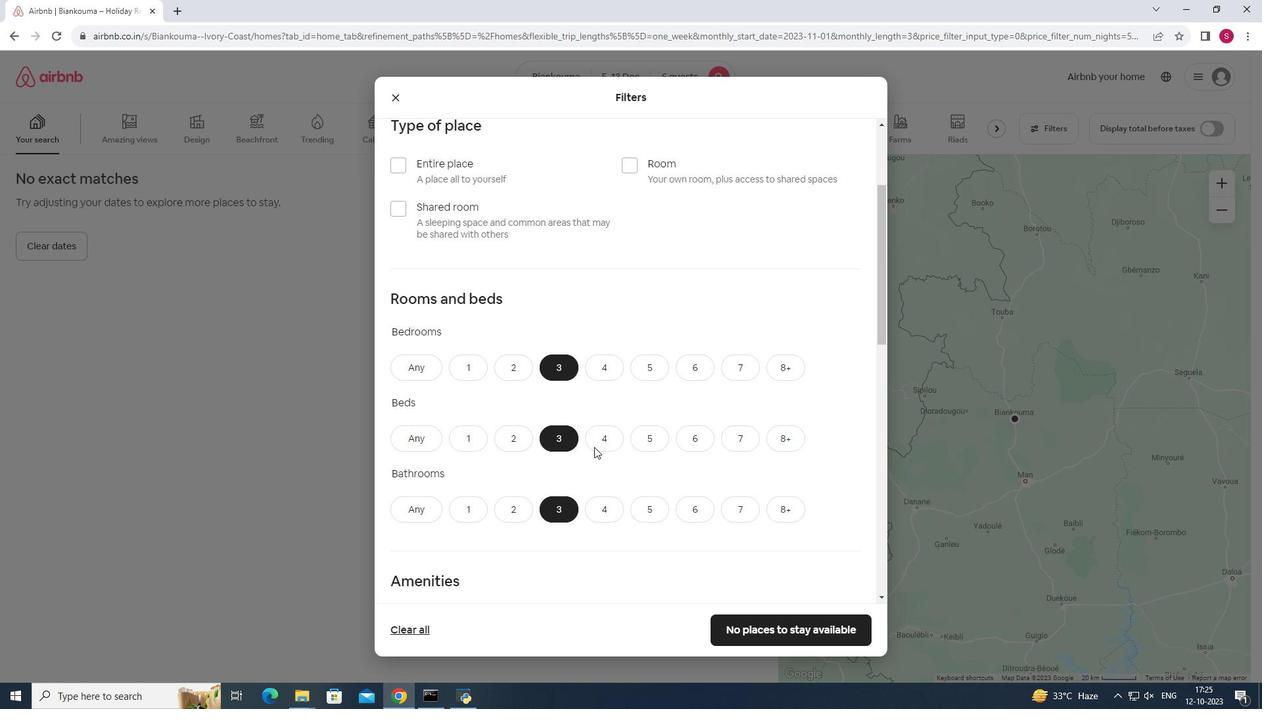 
Action: Mouse scrolled (594, 446) with delta (0, 0)
Screenshot: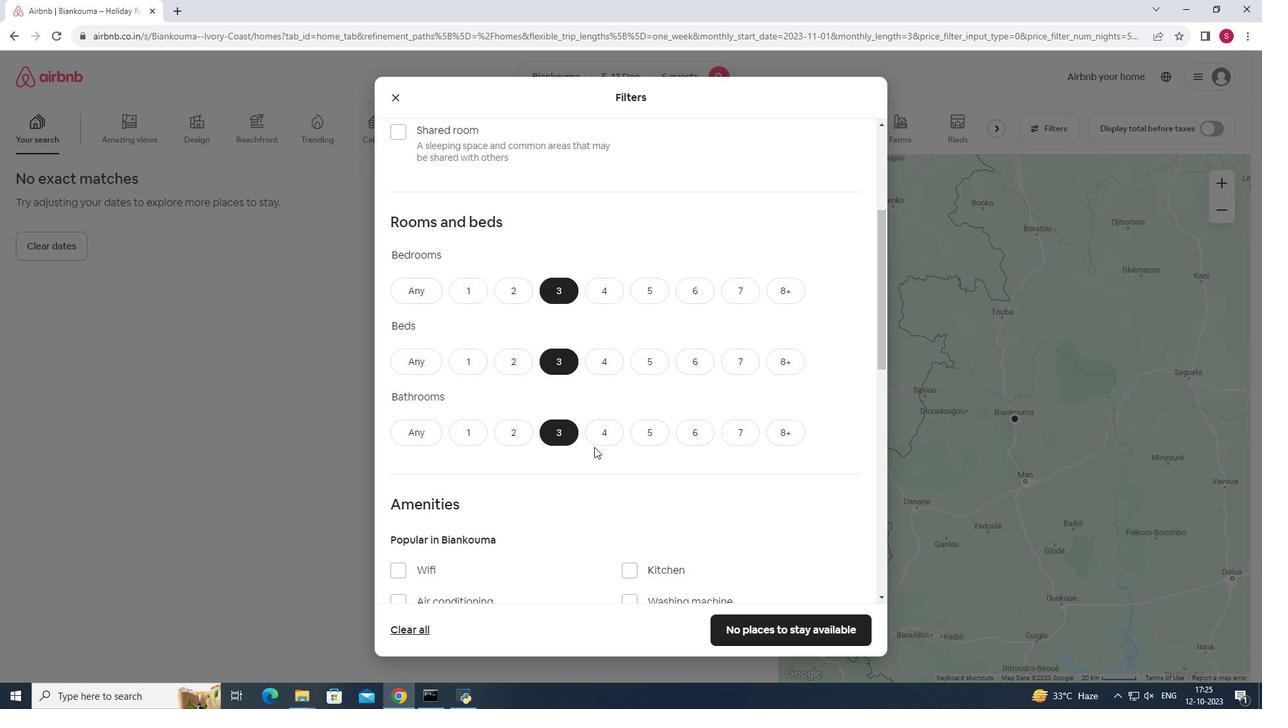 
Action: Mouse scrolled (594, 446) with delta (0, 0)
Screenshot: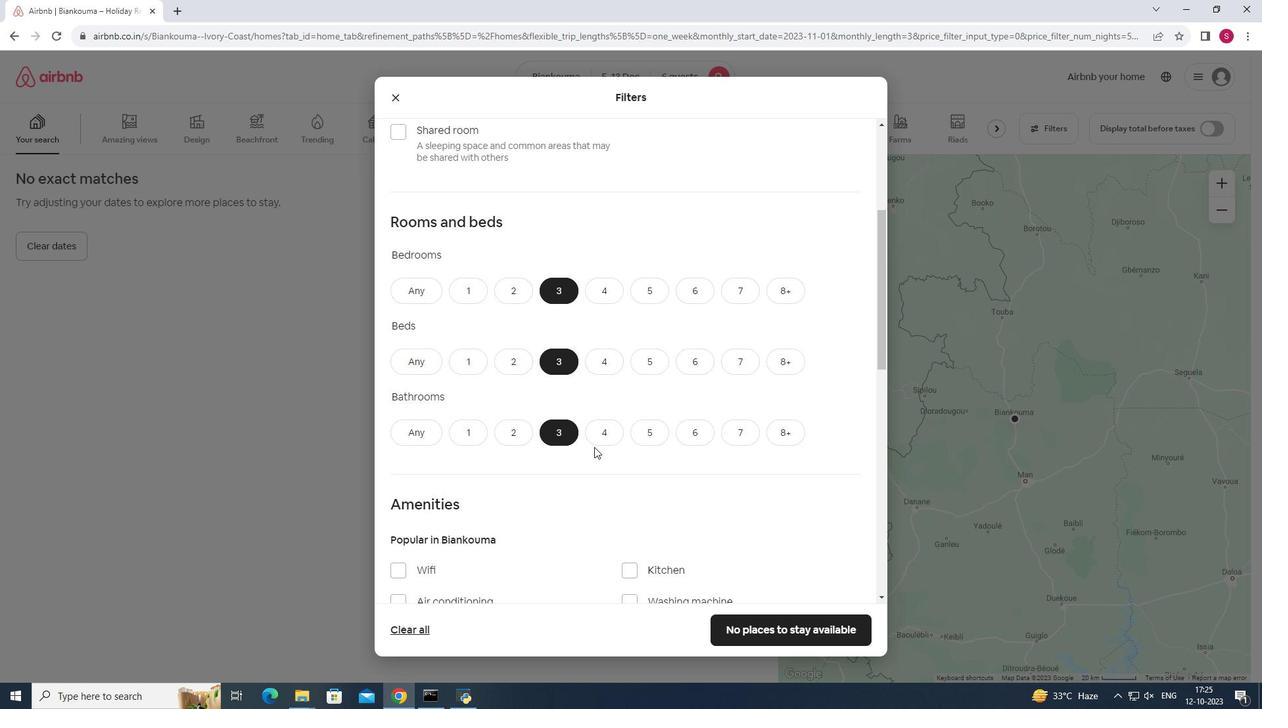 
Action: Mouse moved to (625, 458)
Screenshot: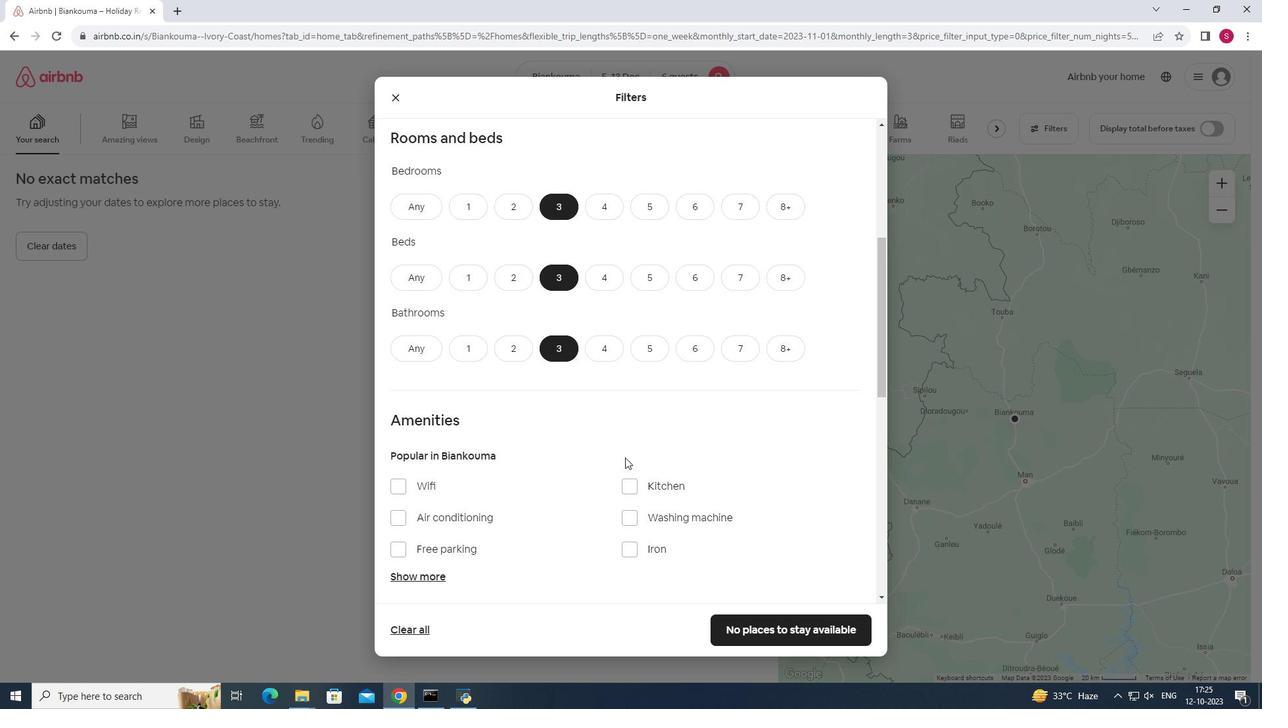 
Action: Mouse scrolled (625, 457) with delta (0, 0)
Screenshot: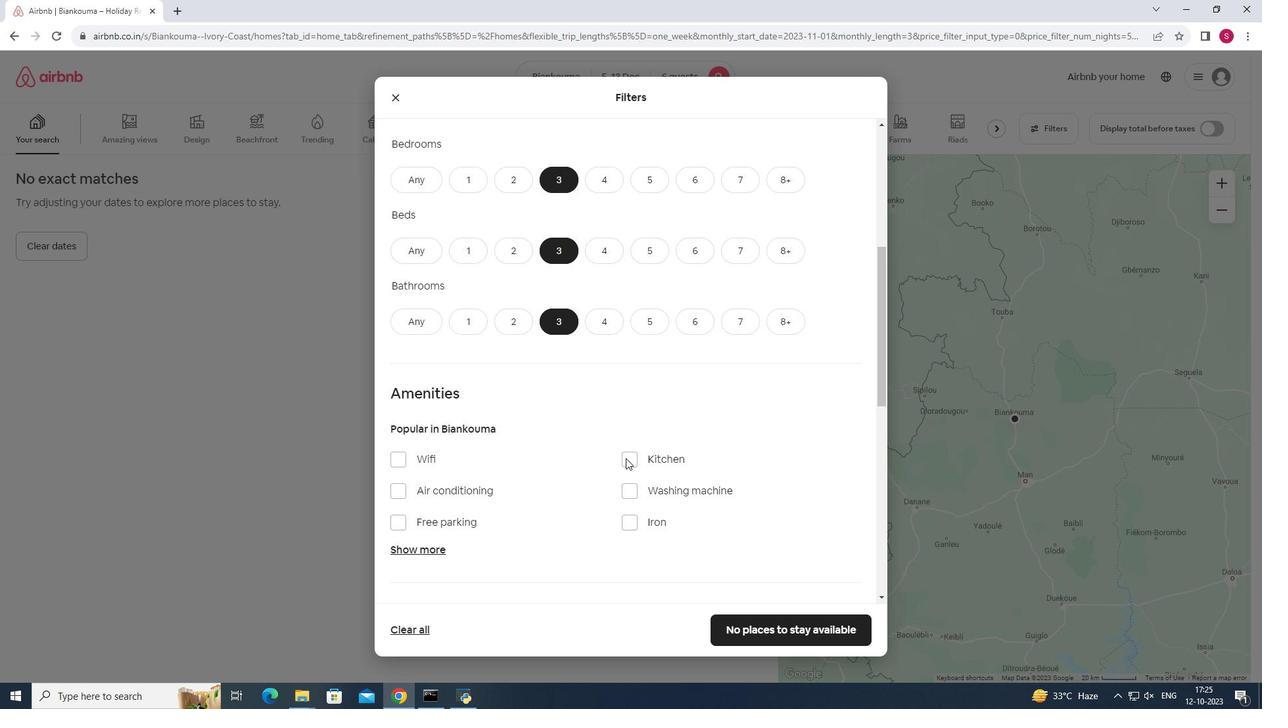 
Action: Mouse scrolled (625, 457) with delta (0, 0)
Screenshot: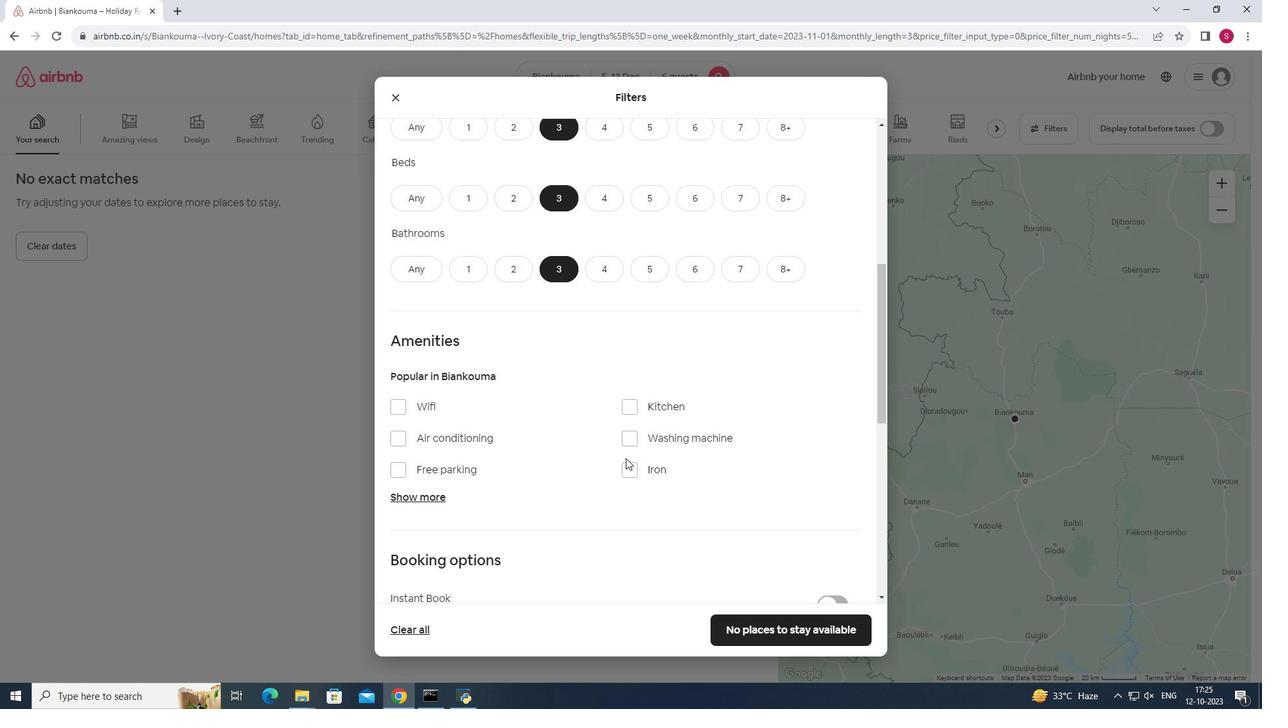 
Action: Mouse moved to (625, 458)
Screenshot: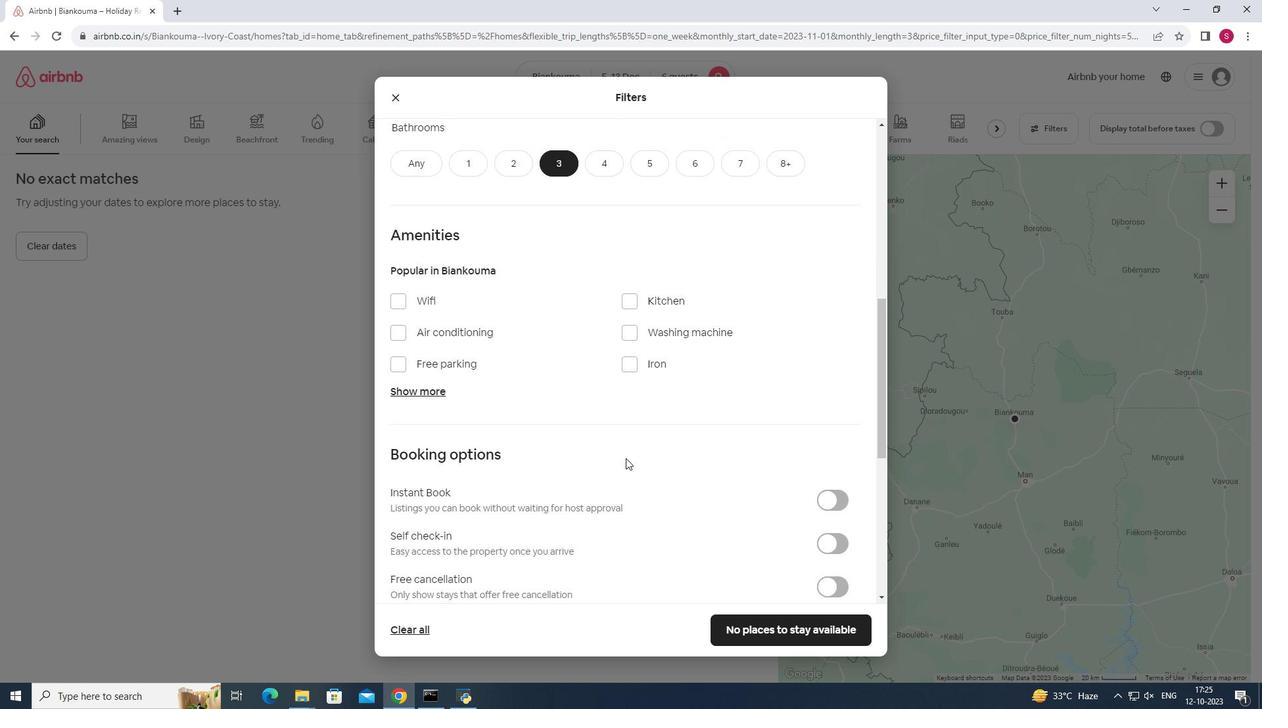
Action: Mouse scrolled (625, 458) with delta (0, 0)
Screenshot: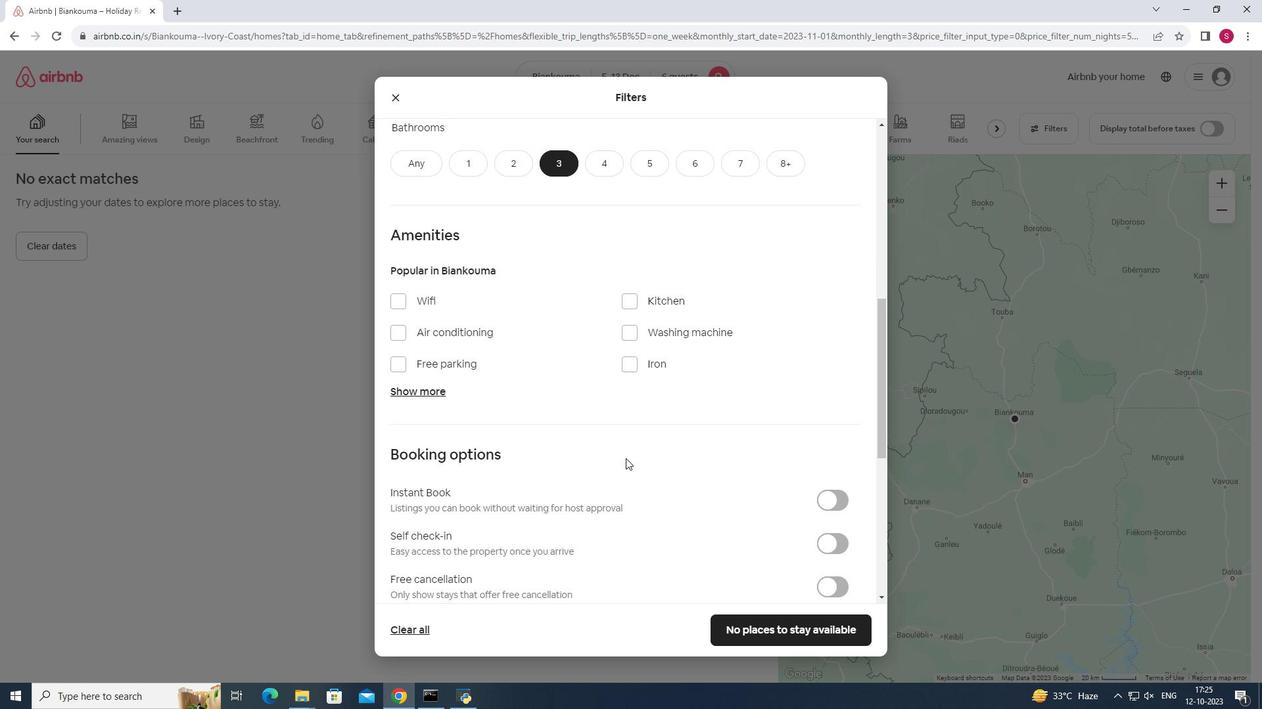 
Action: Mouse scrolled (625, 458) with delta (0, 0)
Screenshot: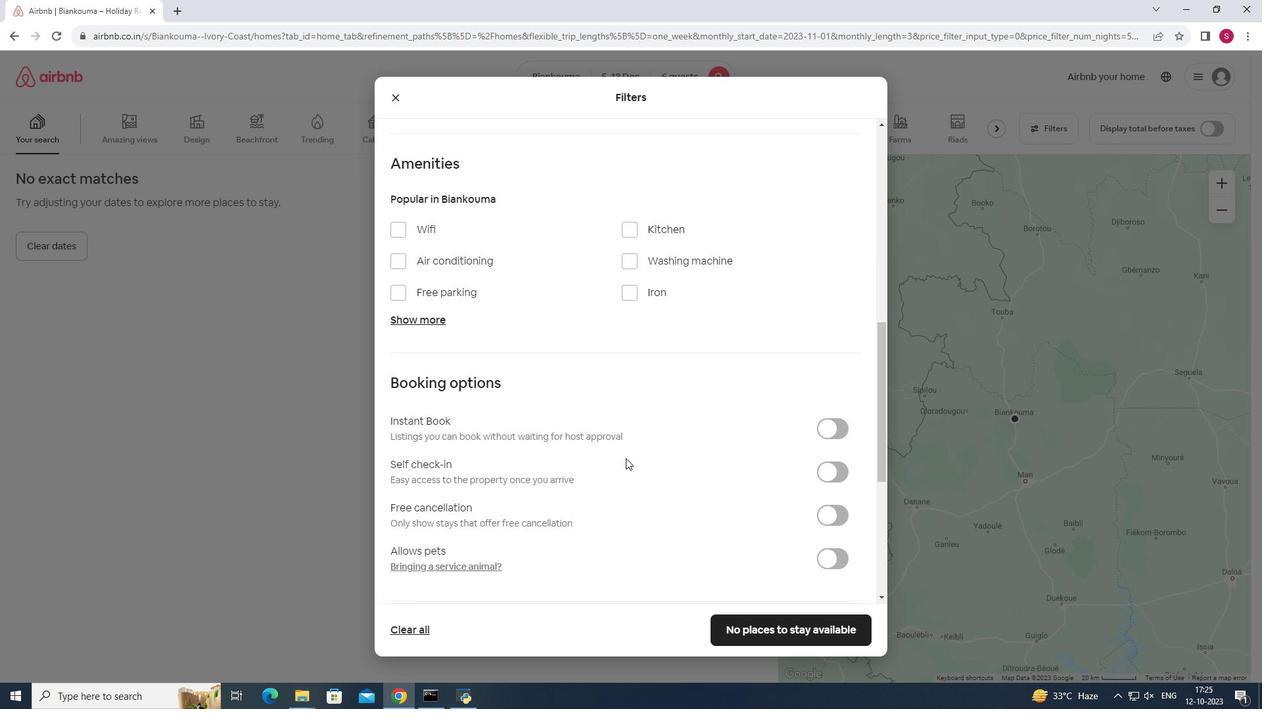
Action: Mouse scrolled (625, 458) with delta (0, 0)
Screenshot: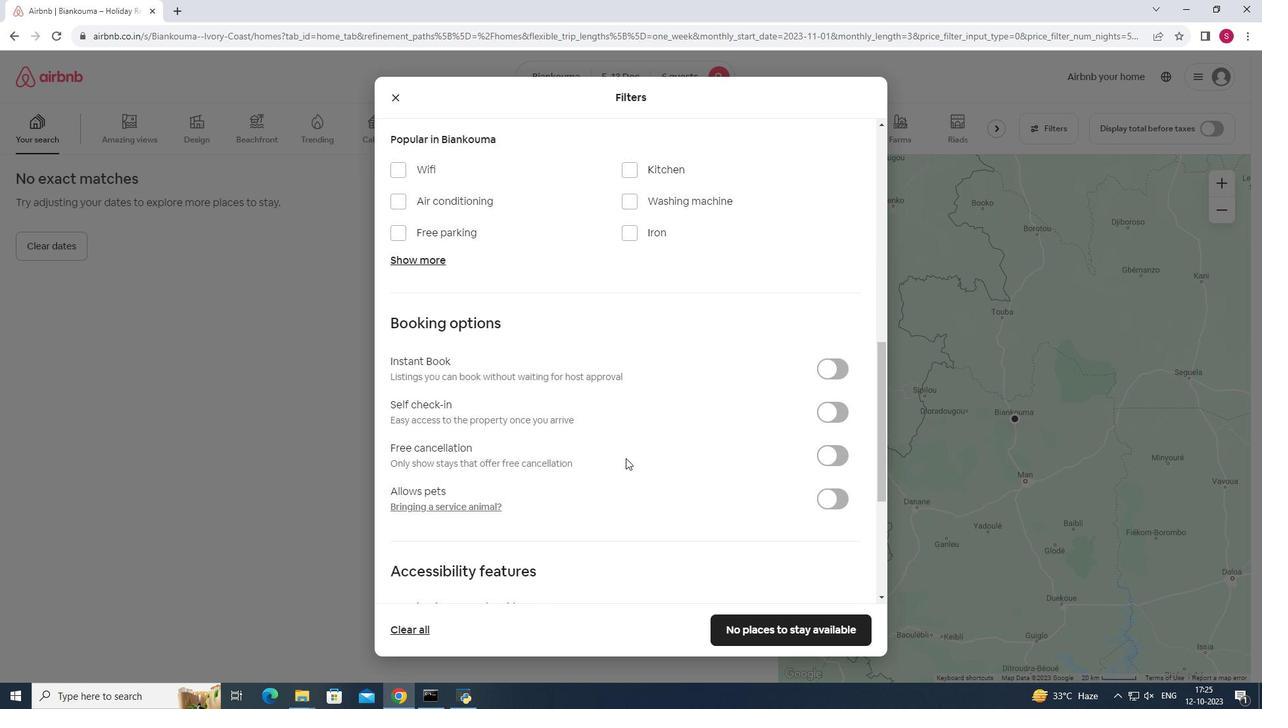 
Action: Mouse scrolled (625, 458) with delta (0, 0)
Screenshot: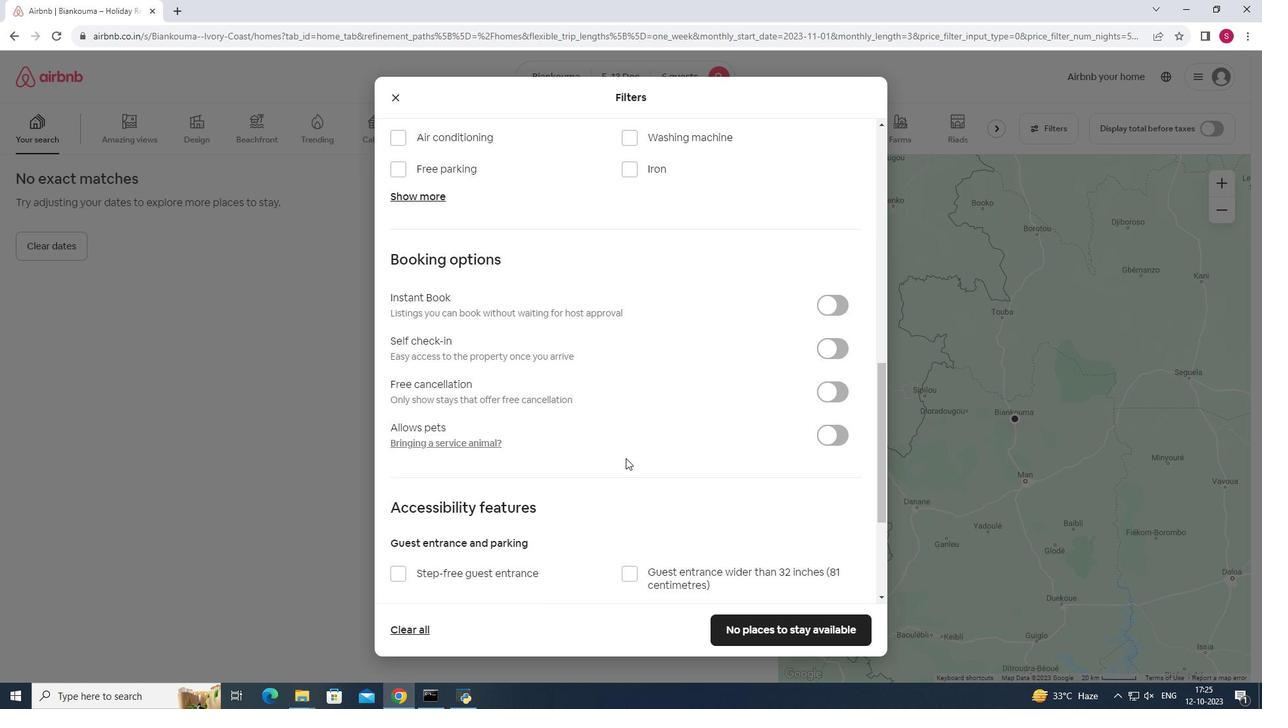 
Action: Mouse moved to (803, 638)
Screenshot: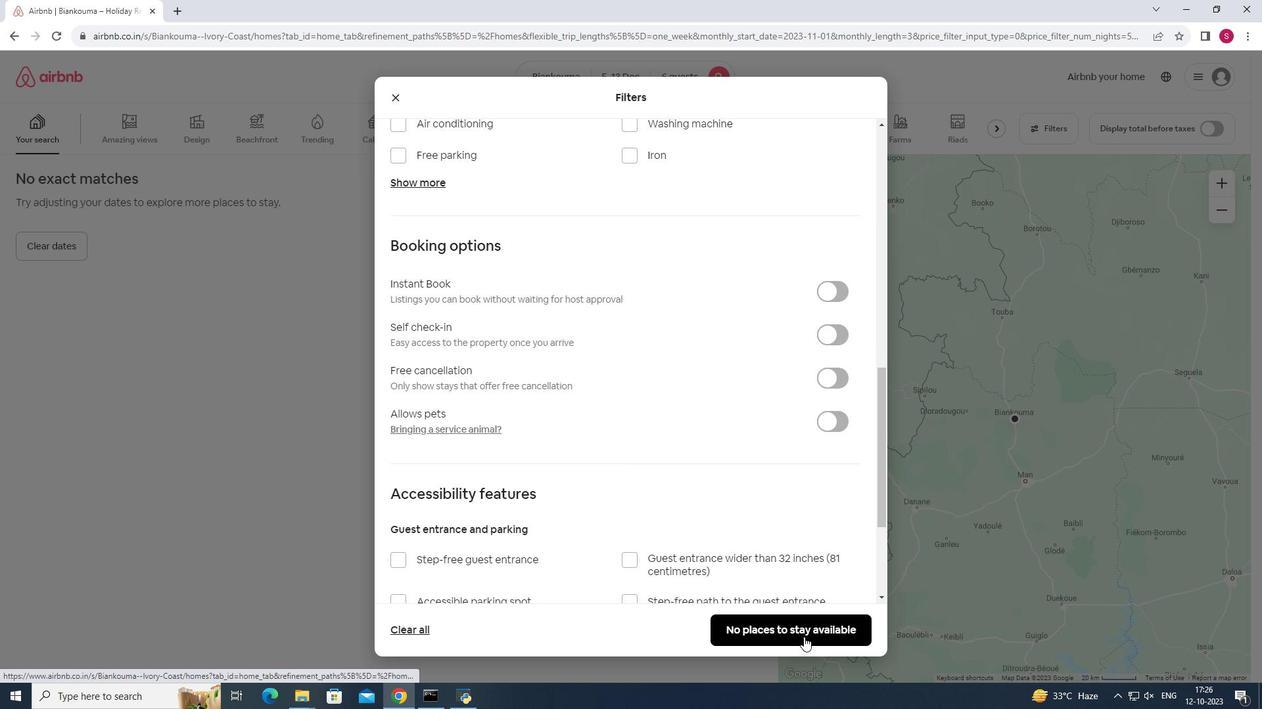 
Action: Mouse pressed left at (803, 638)
Screenshot: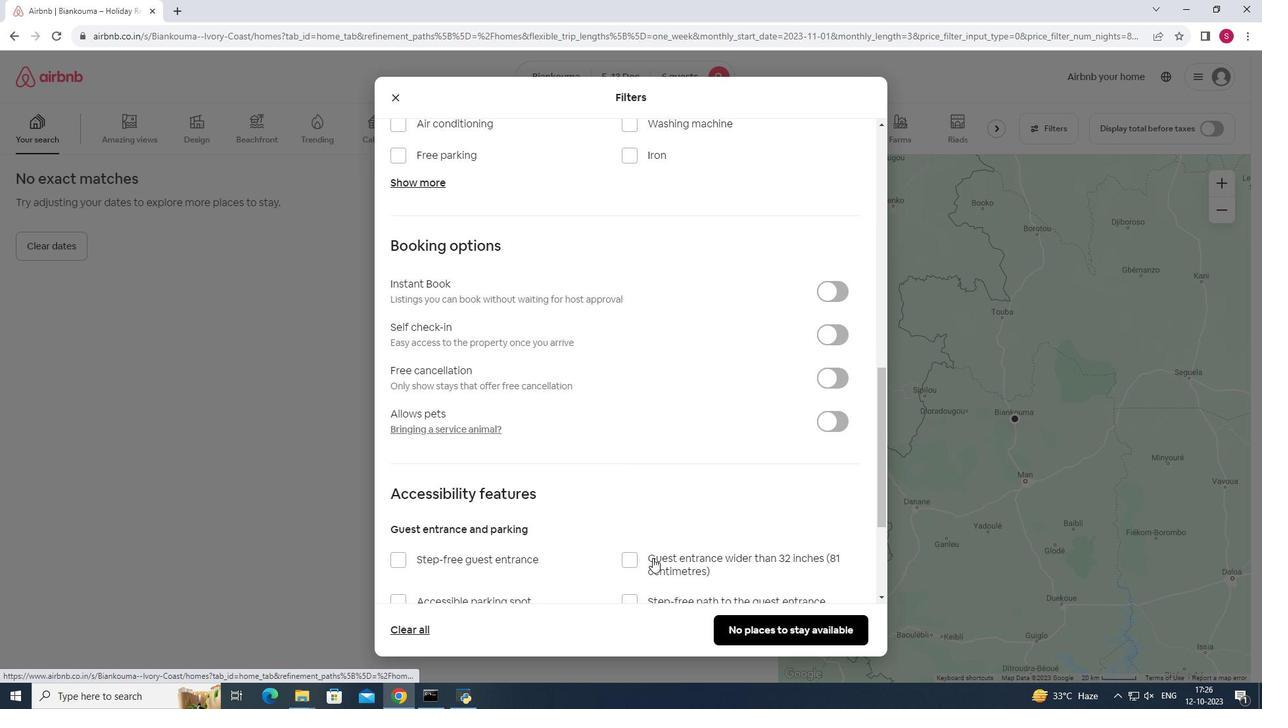 
Action: Mouse moved to (464, 404)
Screenshot: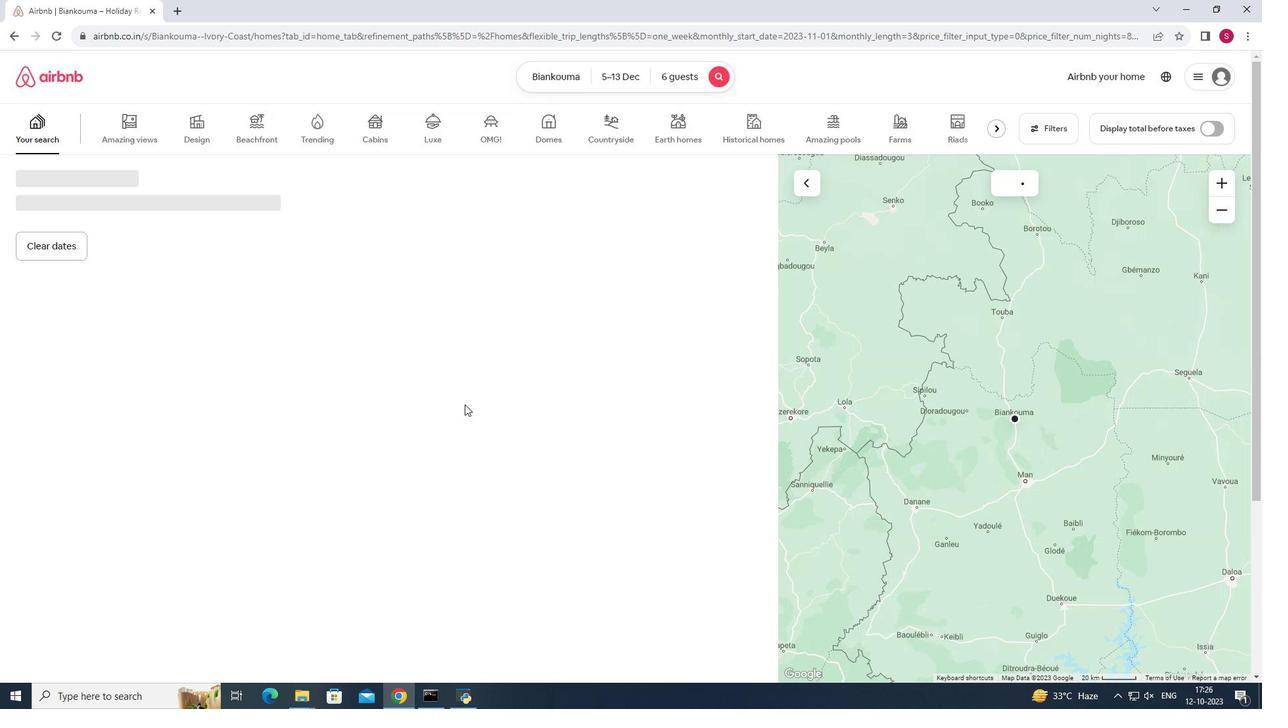 
